 Task: Look for space in Banyumas, Indonesia from 9th July, 2023 to 16th July, 2023 for 2 adults, 1 child in price range Rs.8000 to Rs.16000. Place can be entire place with 2 bedrooms having 2 beds and 1 bathroom. Property type can be house, flat, guest house. Booking option can be shelf check-in. Required host language is English.
Action: Mouse moved to (401, 74)
Screenshot: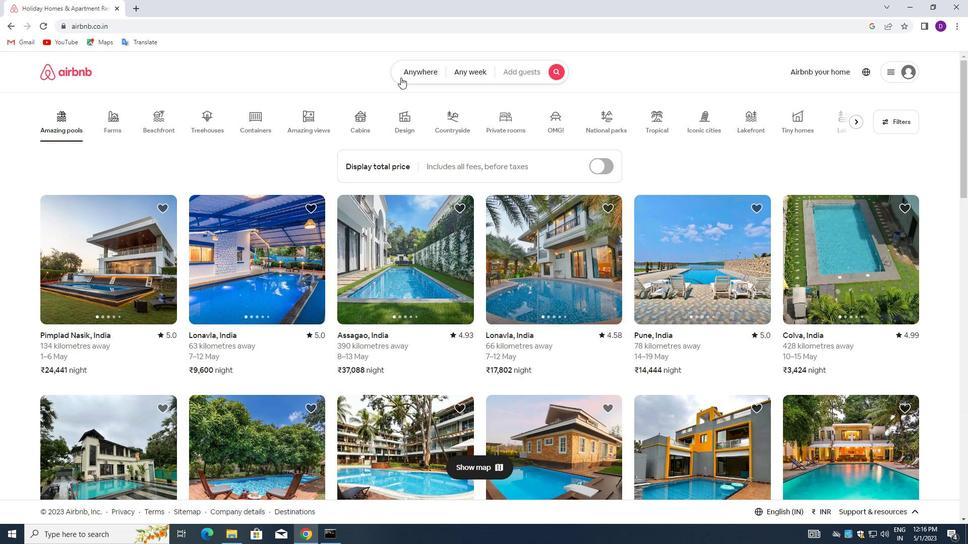
Action: Mouse pressed left at (401, 74)
Screenshot: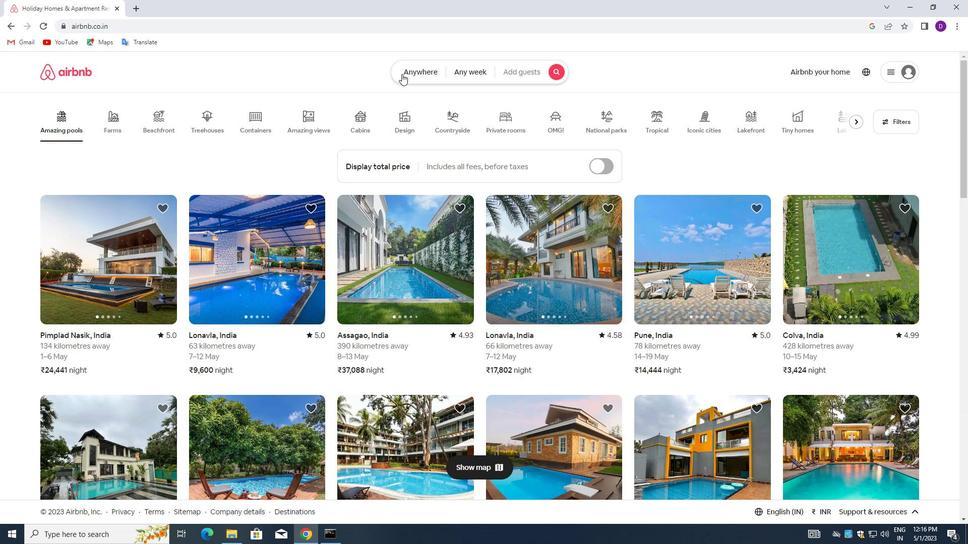 
Action: Mouse moved to (314, 111)
Screenshot: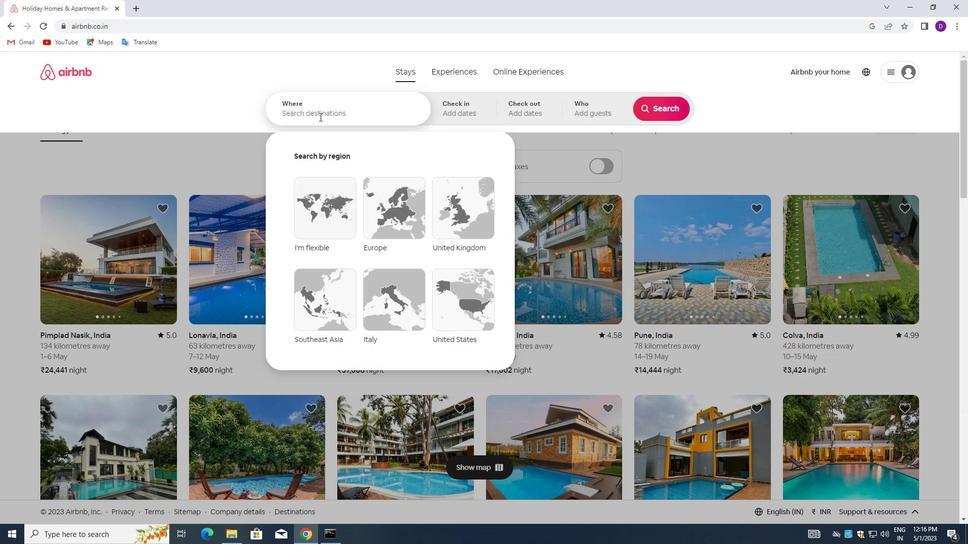 
Action: Mouse pressed left at (314, 111)
Screenshot: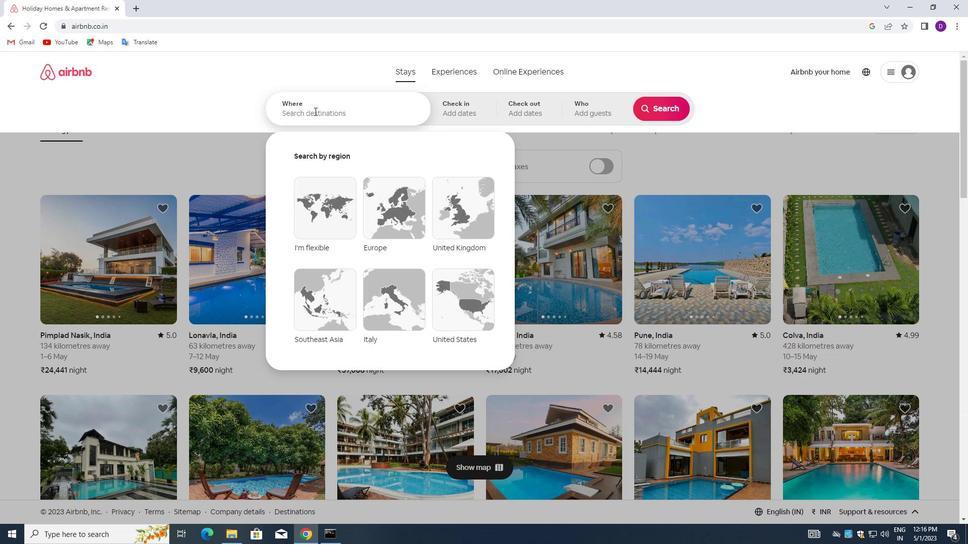 
Action: Key pressed <Key.shift>BANYUMAS,<Key.space><Key.shift>INDONESIA<Key.enter>
Screenshot: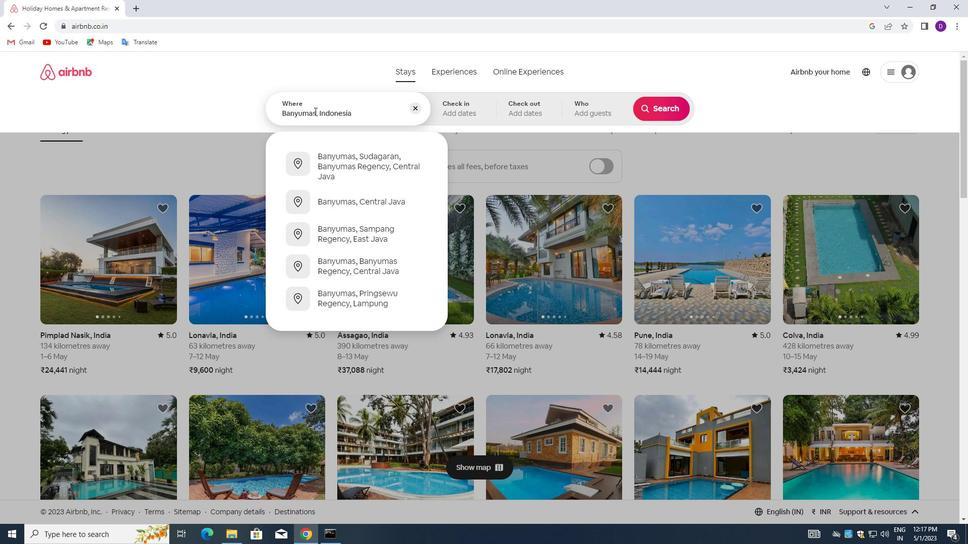 
Action: Mouse moved to (658, 189)
Screenshot: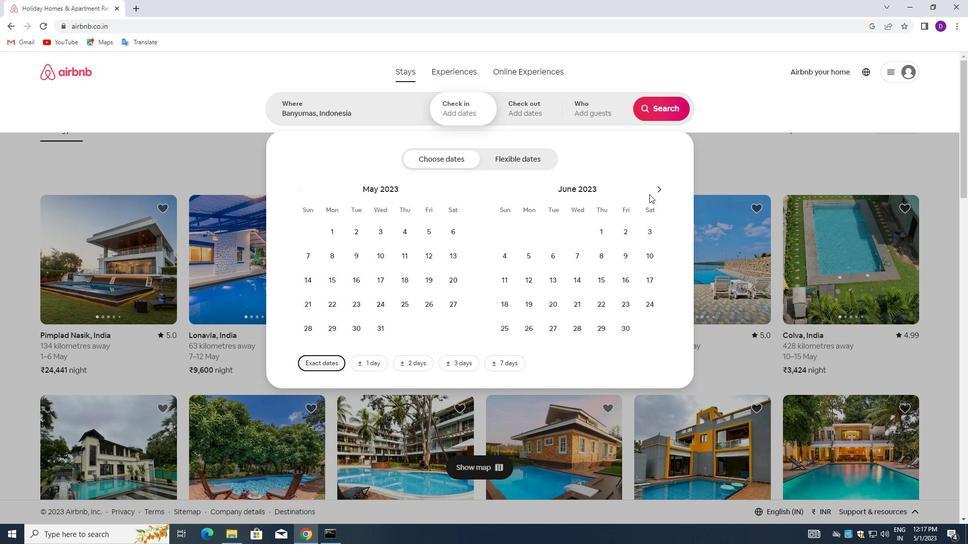 
Action: Mouse pressed left at (658, 189)
Screenshot: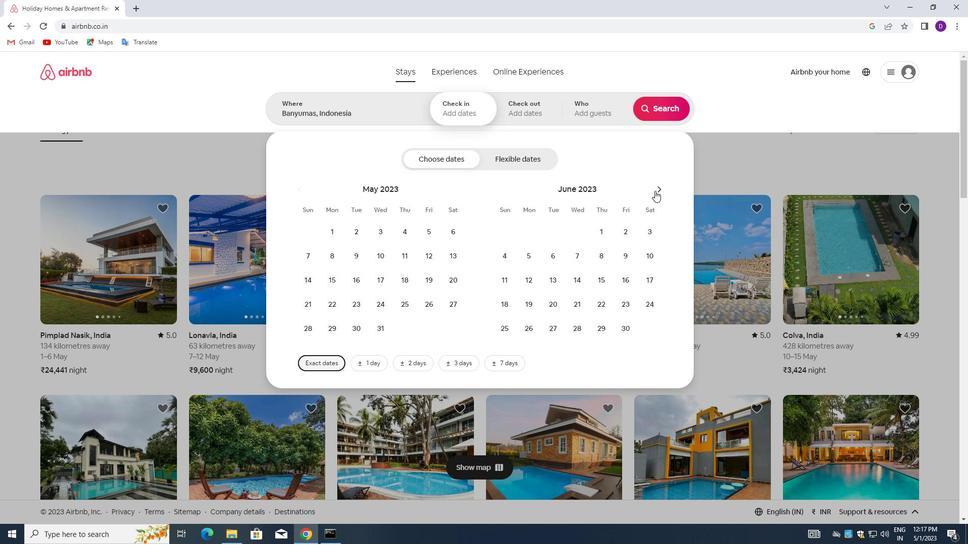 
Action: Mouse moved to (504, 276)
Screenshot: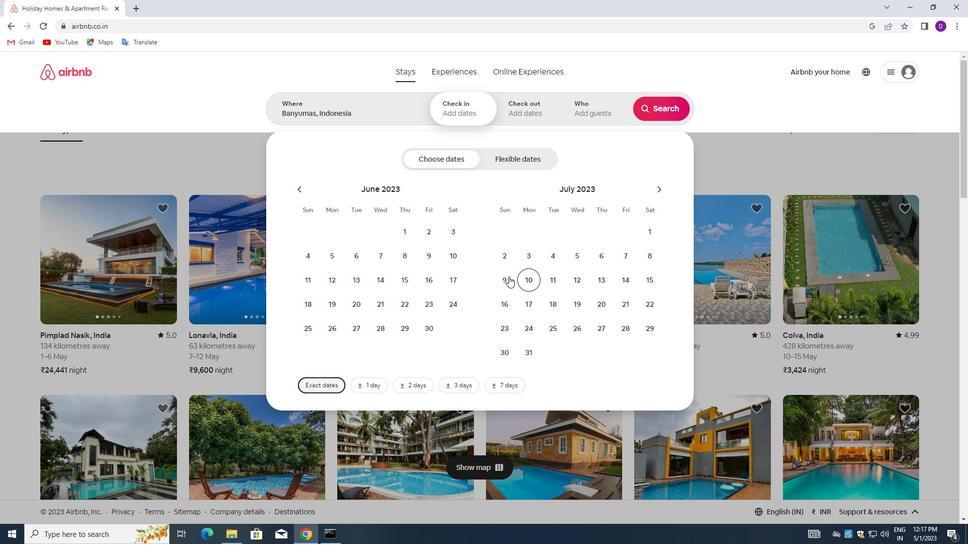 
Action: Mouse pressed left at (504, 276)
Screenshot: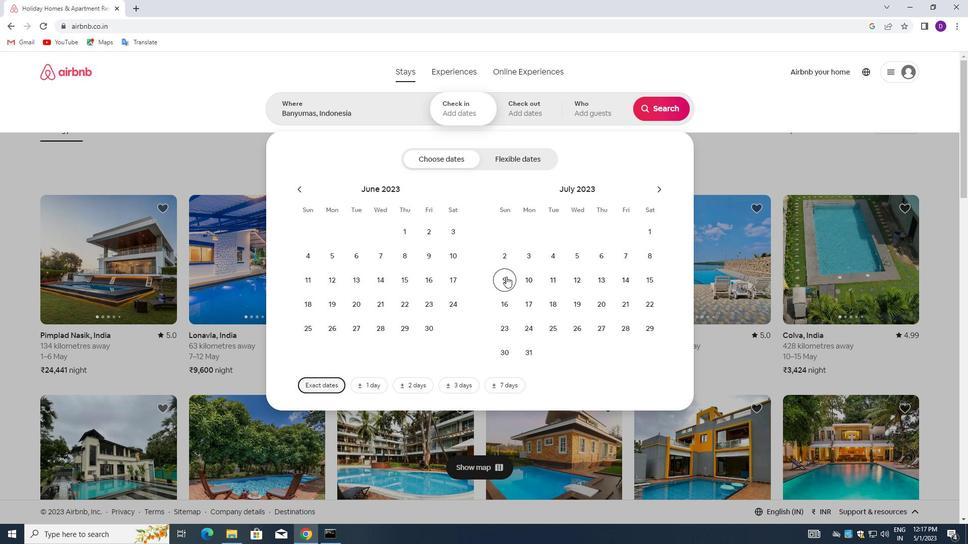 
Action: Mouse moved to (505, 303)
Screenshot: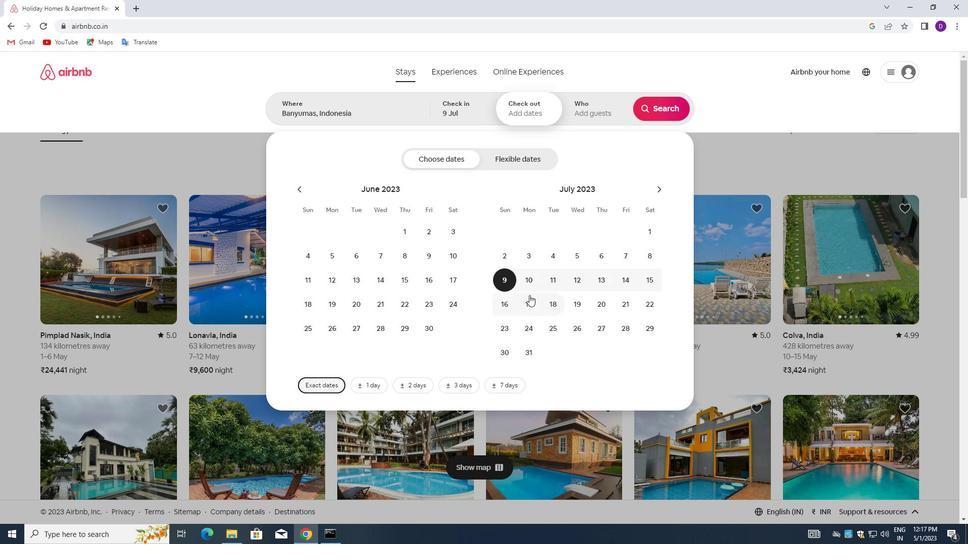 
Action: Mouse pressed left at (505, 303)
Screenshot: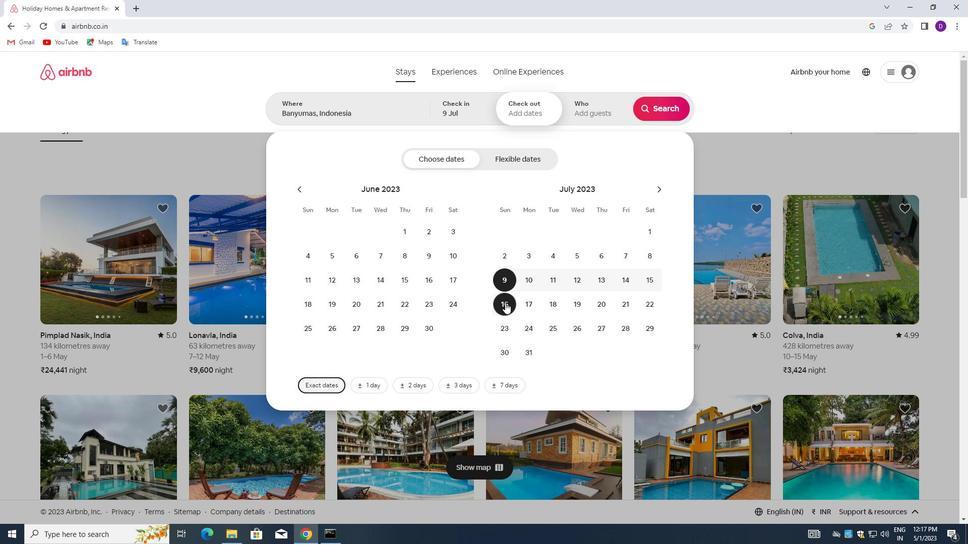 
Action: Mouse moved to (584, 107)
Screenshot: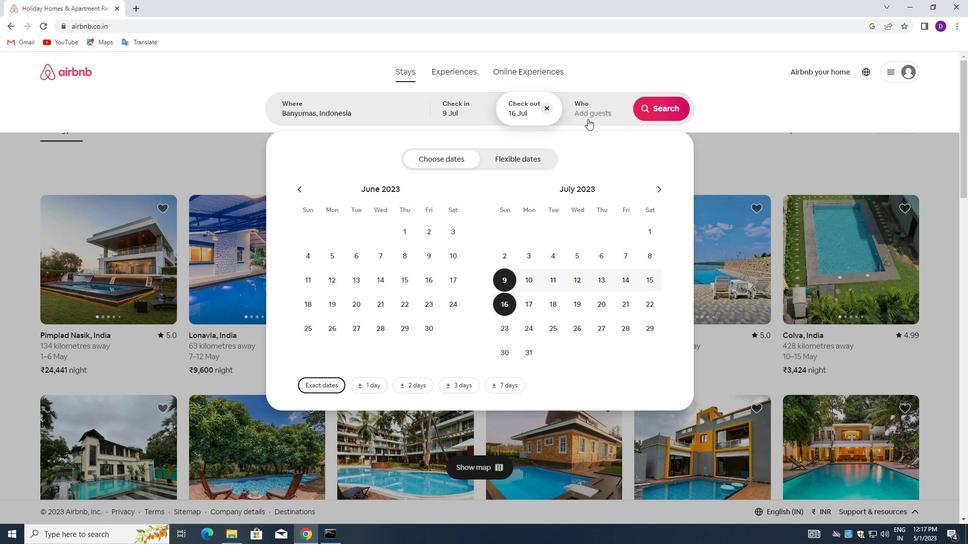 
Action: Mouse pressed left at (584, 107)
Screenshot: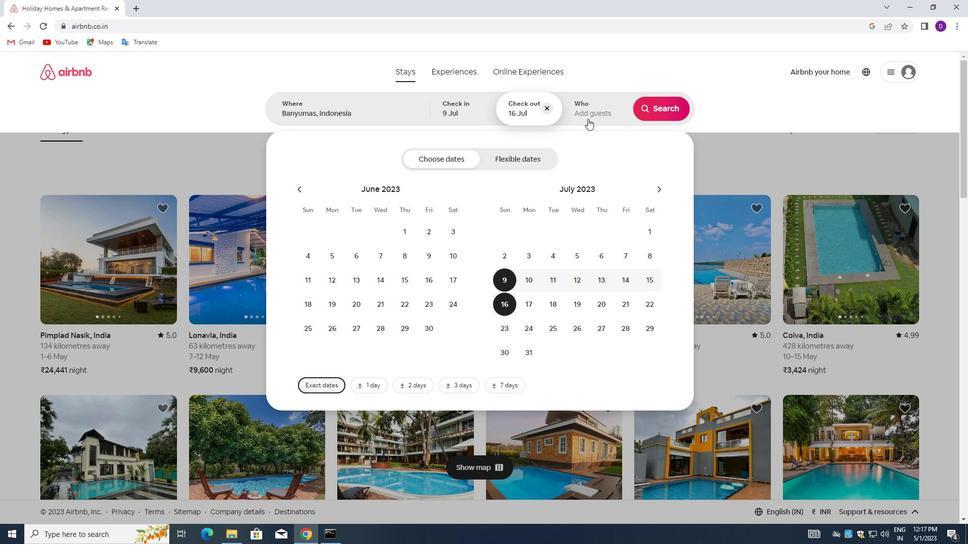 
Action: Mouse moved to (661, 166)
Screenshot: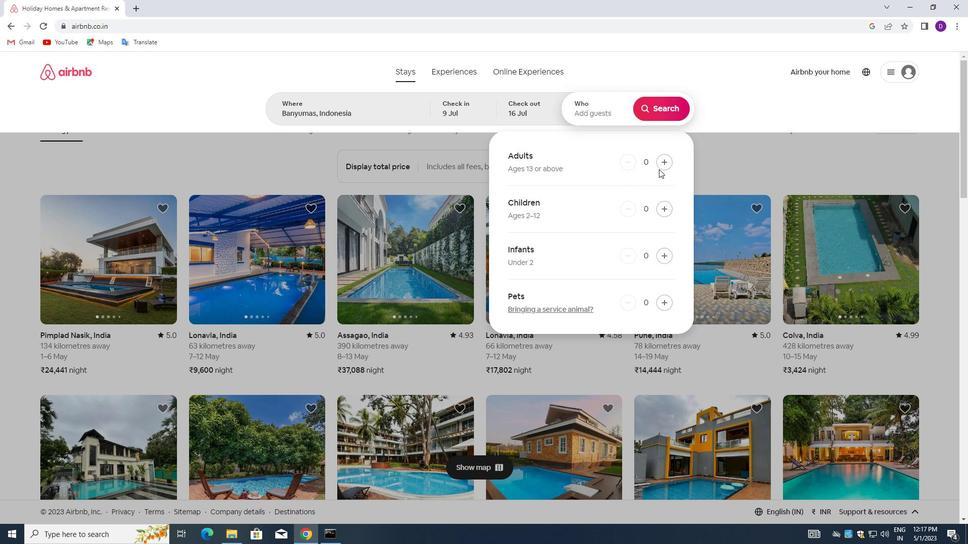 
Action: Mouse pressed left at (661, 166)
Screenshot: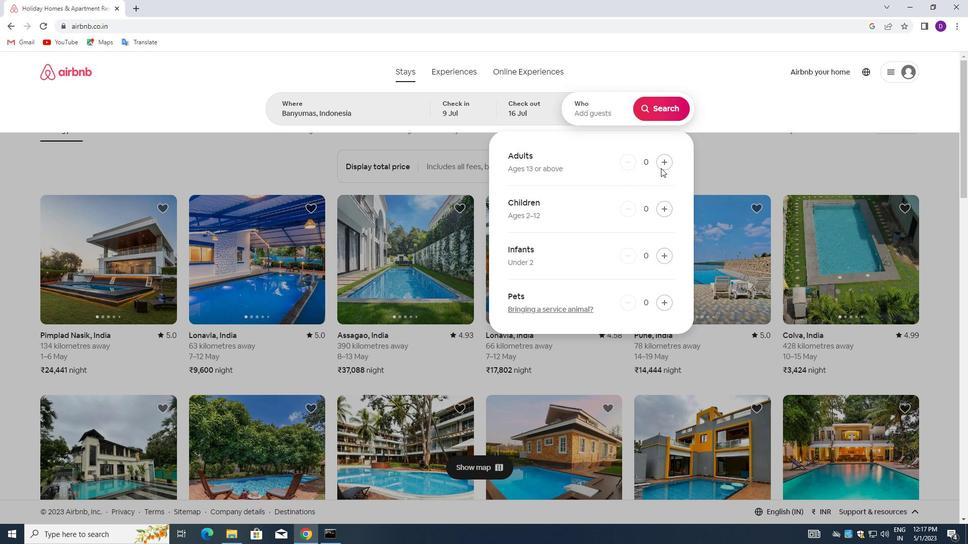
Action: Mouse pressed left at (661, 166)
Screenshot: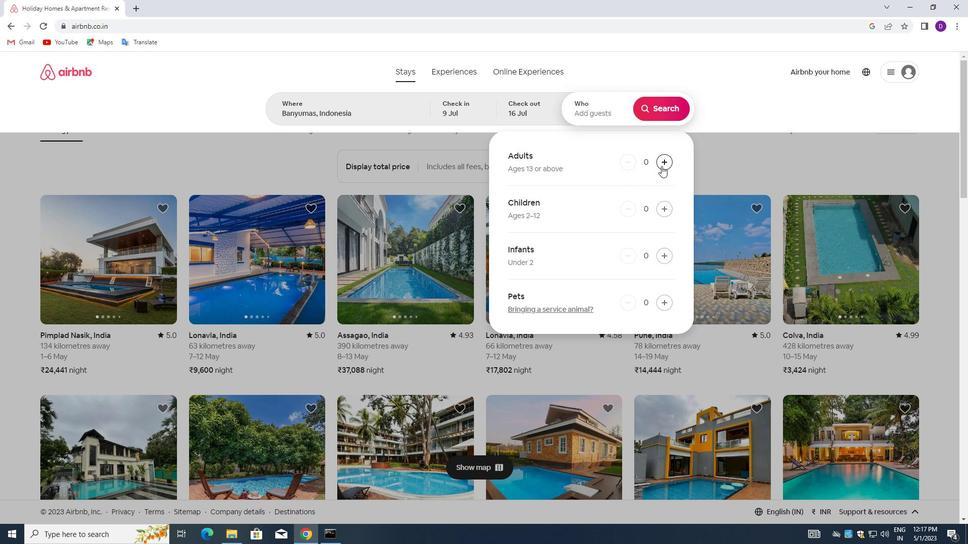 
Action: Mouse moved to (664, 206)
Screenshot: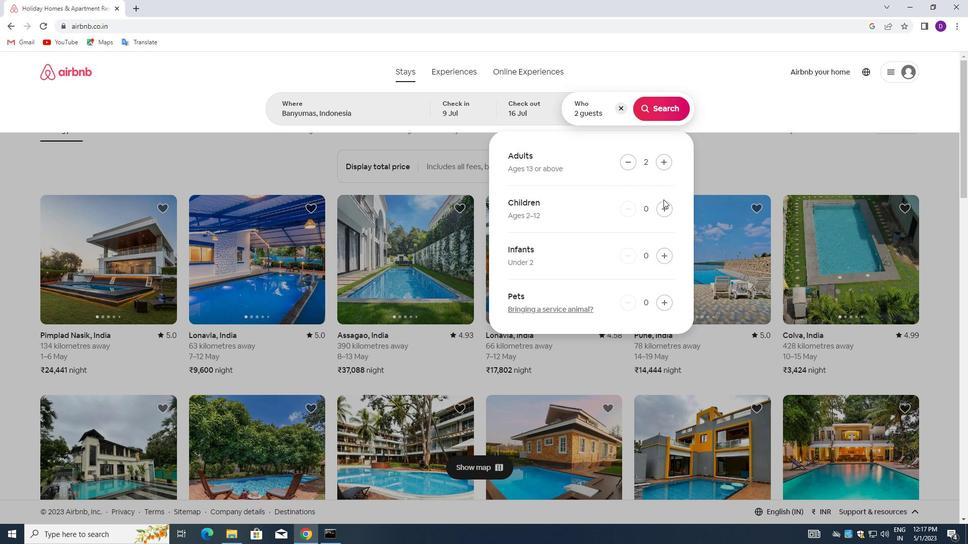 
Action: Mouse pressed left at (664, 206)
Screenshot: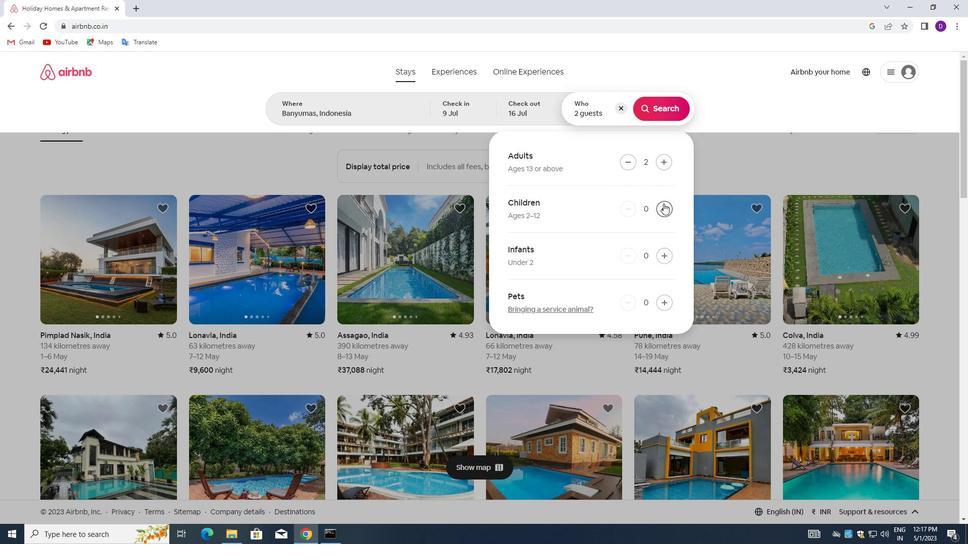 
Action: Mouse moved to (666, 109)
Screenshot: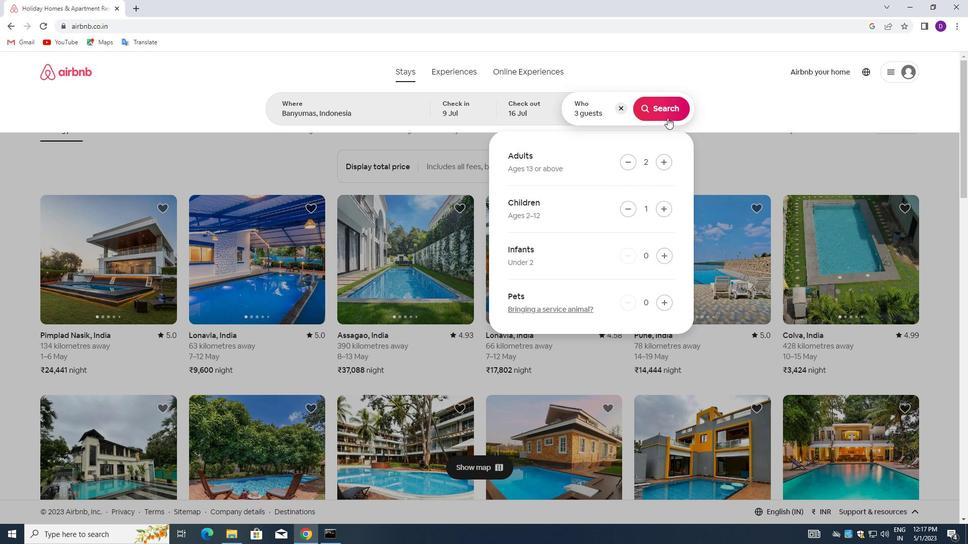 
Action: Mouse pressed left at (666, 109)
Screenshot: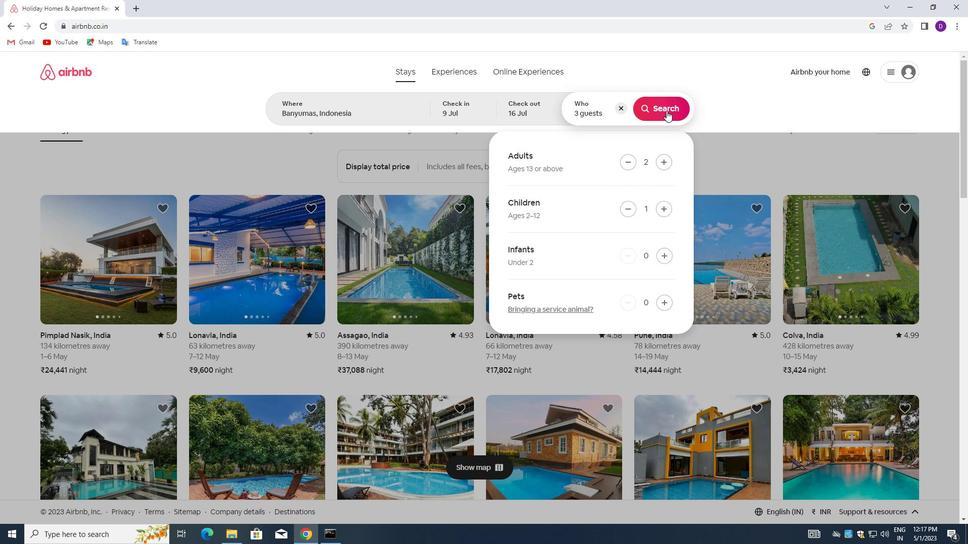 
Action: Mouse moved to (922, 110)
Screenshot: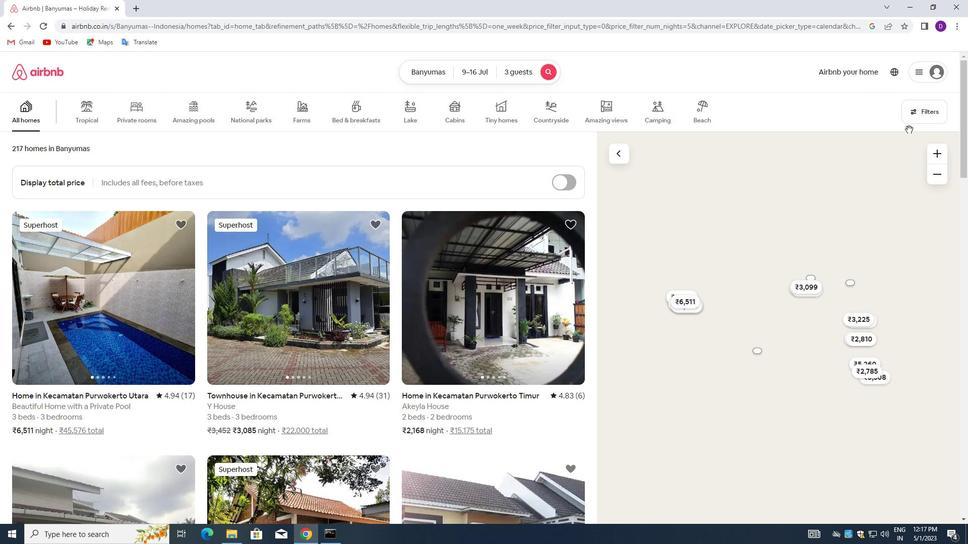 
Action: Mouse pressed left at (922, 110)
Screenshot: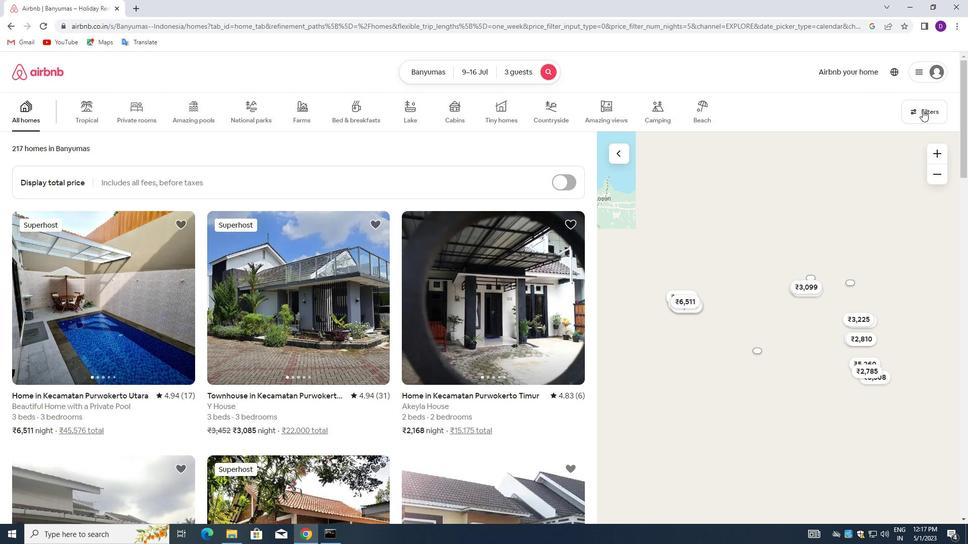 
Action: Mouse moved to (355, 241)
Screenshot: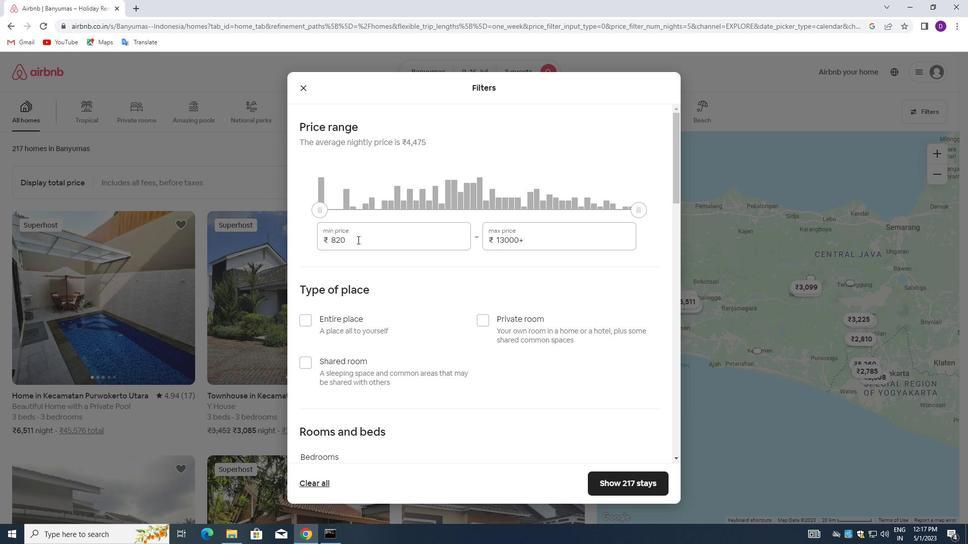 
Action: Mouse pressed left at (355, 241)
Screenshot: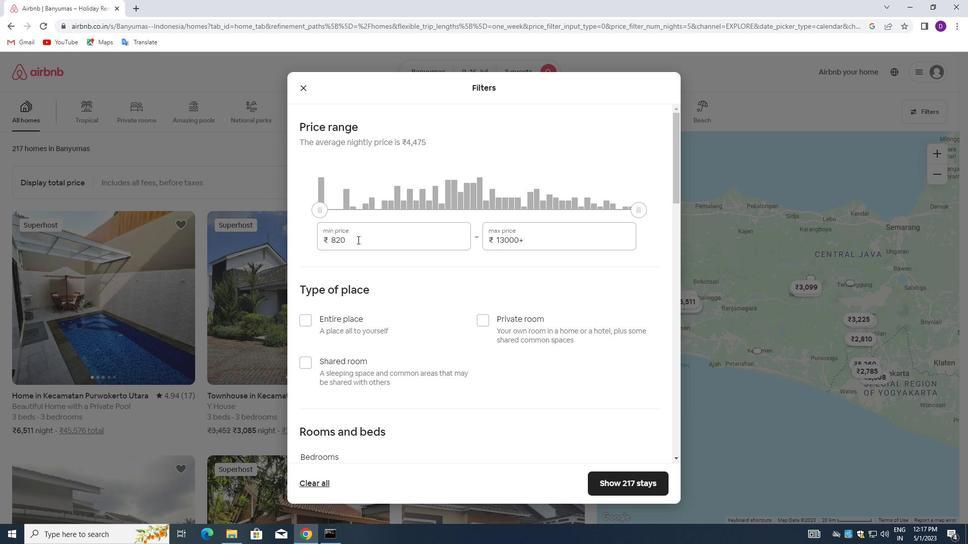 
Action: Mouse pressed left at (355, 241)
Screenshot: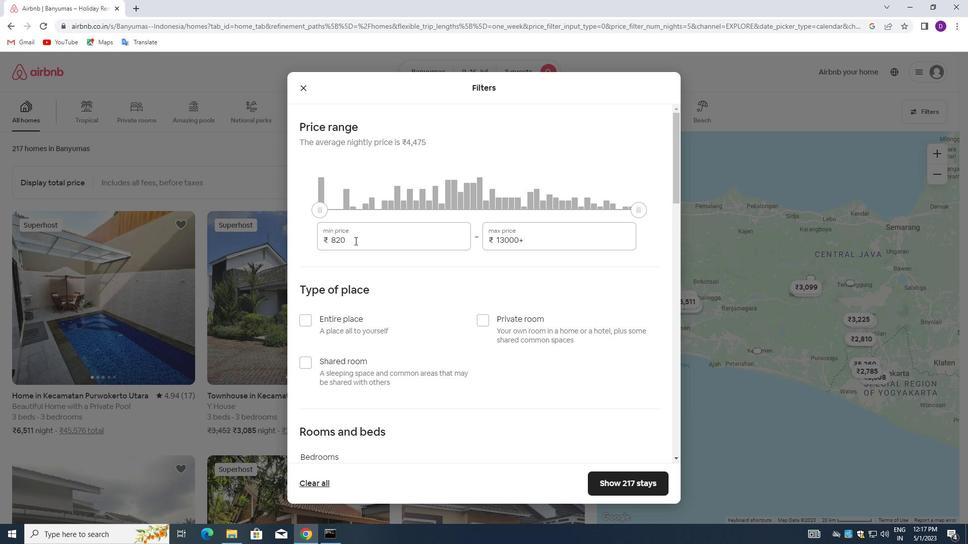 
Action: Key pressed 8000<Key.tab>16000
Screenshot: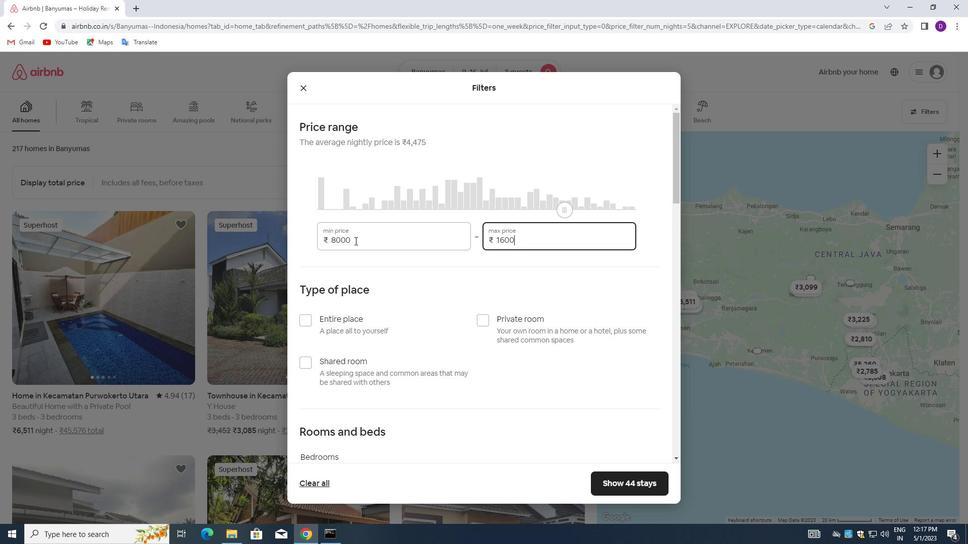 
Action: Mouse moved to (382, 277)
Screenshot: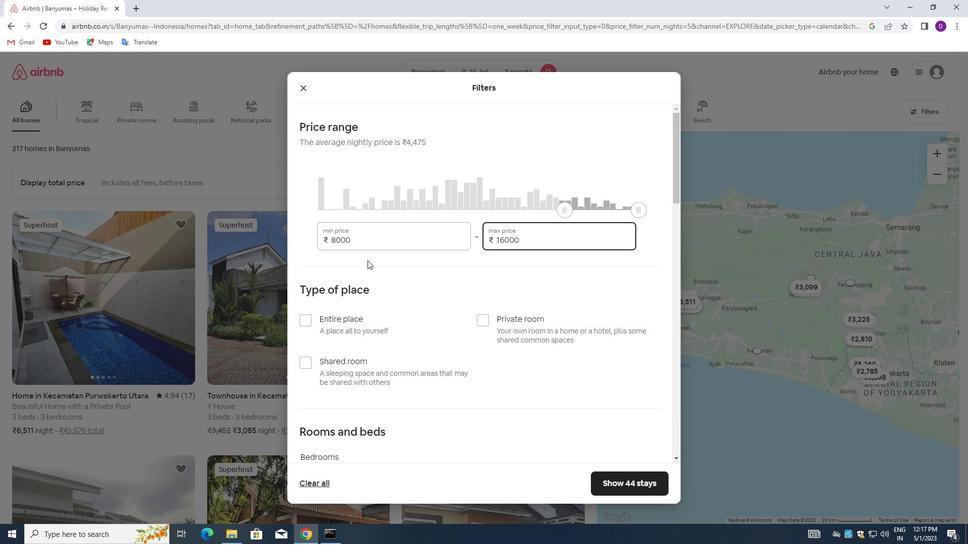
Action: Mouse scrolled (382, 277) with delta (0, 0)
Screenshot: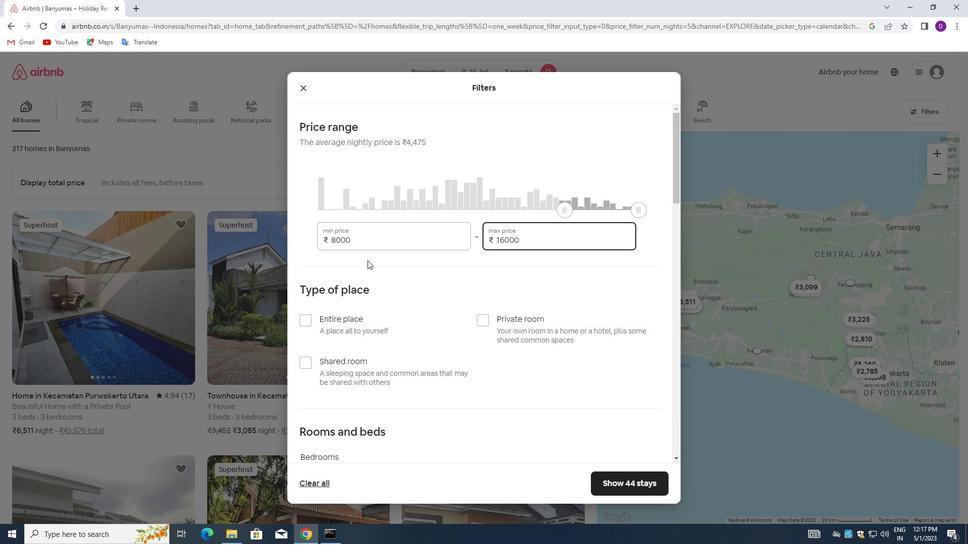 
Action: Mouse moved to (381, 282)
Screenshot: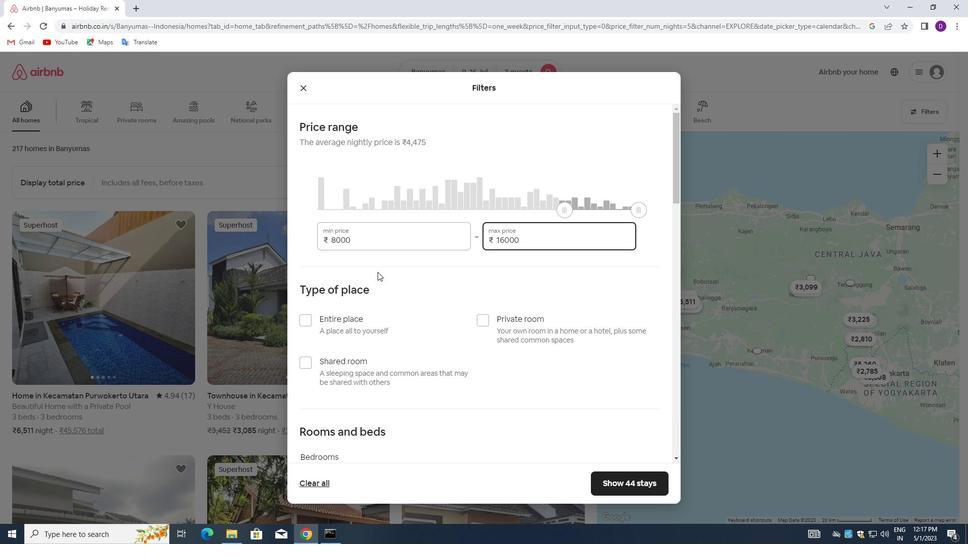 
Action: Mouse scrolled (381, 282) with delta (0, 0)
Screenshot: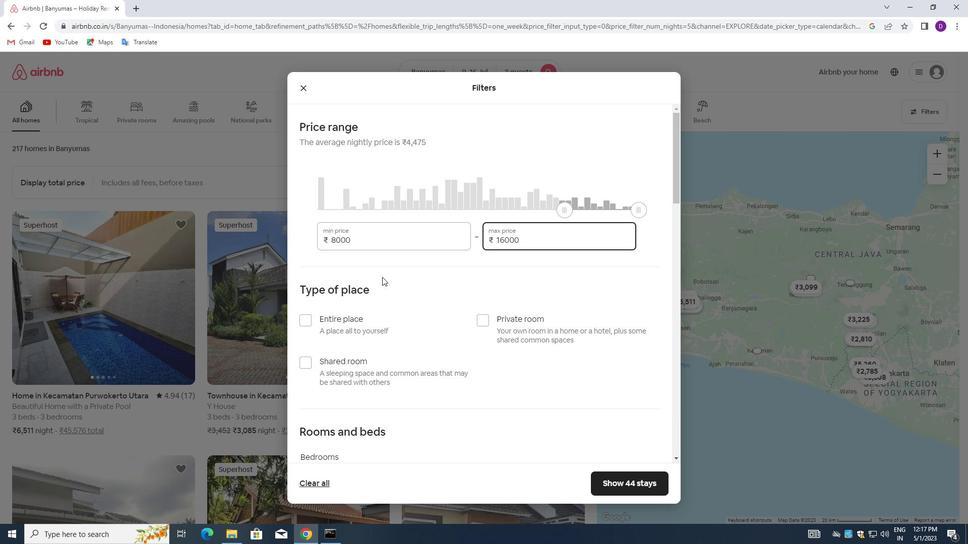 
Action: Mouse moved to (304, 220)
Screenshot: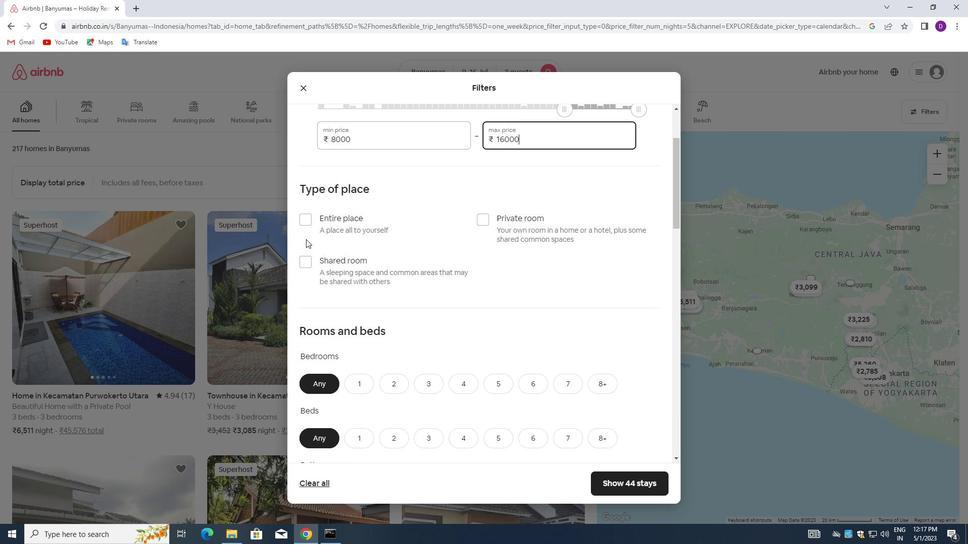 
Action: Mouse pressed left at (304, 220)
Screenshot: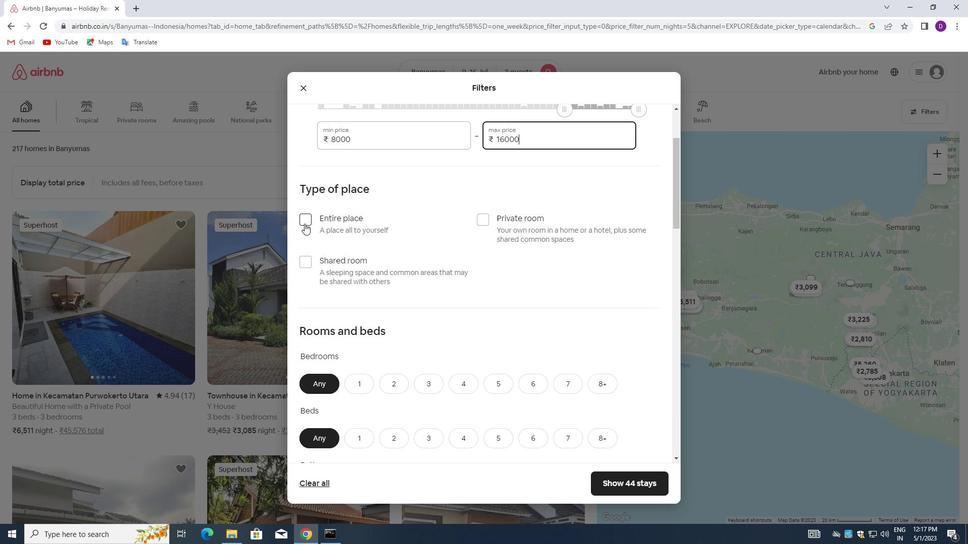 
Action: Mouse moved to (407, 279)
Screenshot: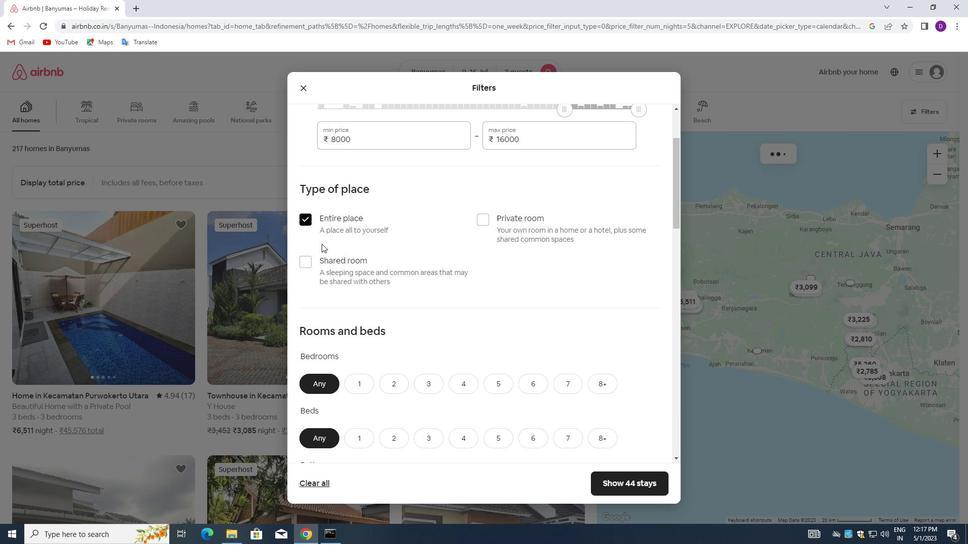 
Action: Mouse scrolled (407, 279) with delta (0, 0)
Screenshot: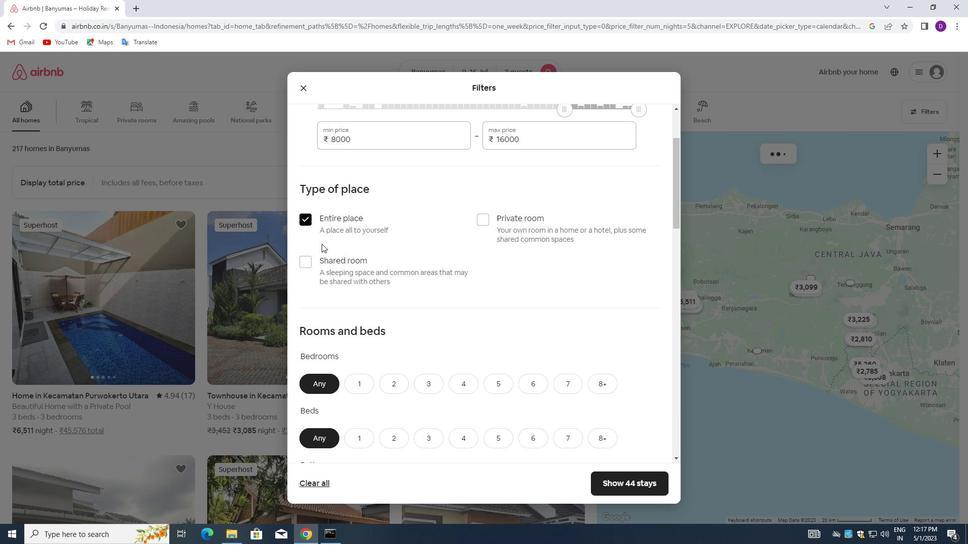 
Action: Mouse moved to (409, 278)
Screenshot: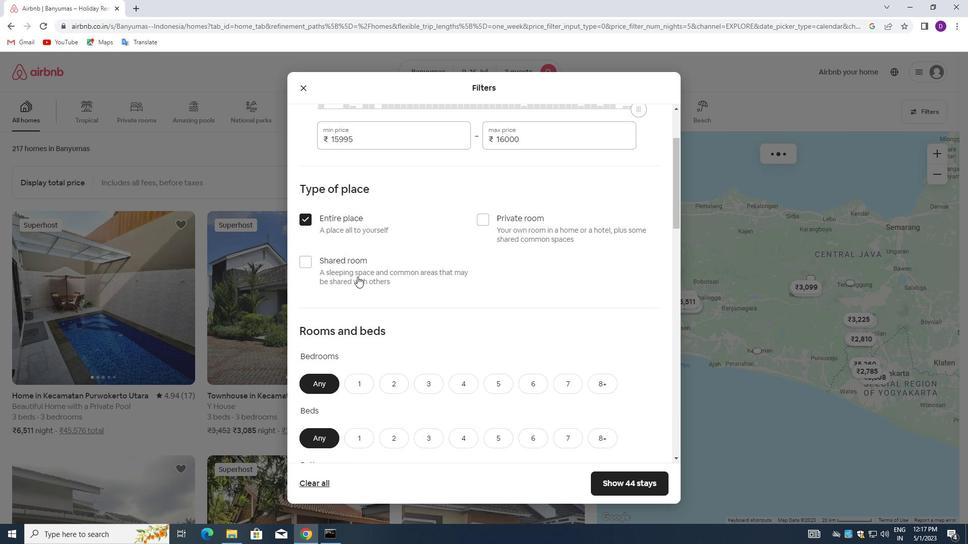 
Action: Mouse scrolled (409, 278) with delta (0, 0)
Screenshot: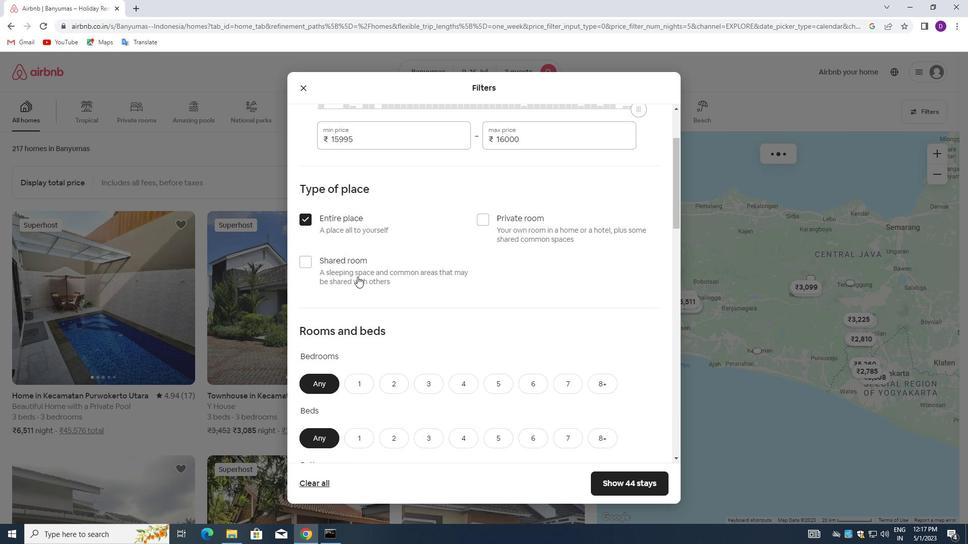 
Action: Mouse moved to (410, 278)
Screenshot: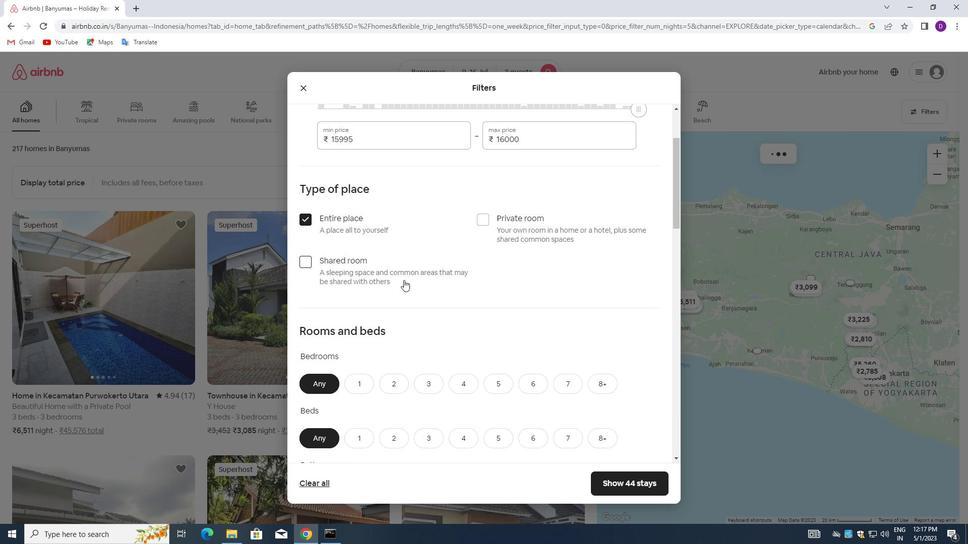 
Action: Mouse scrolled (410, 278) with delta (0, 0)
Screenshot: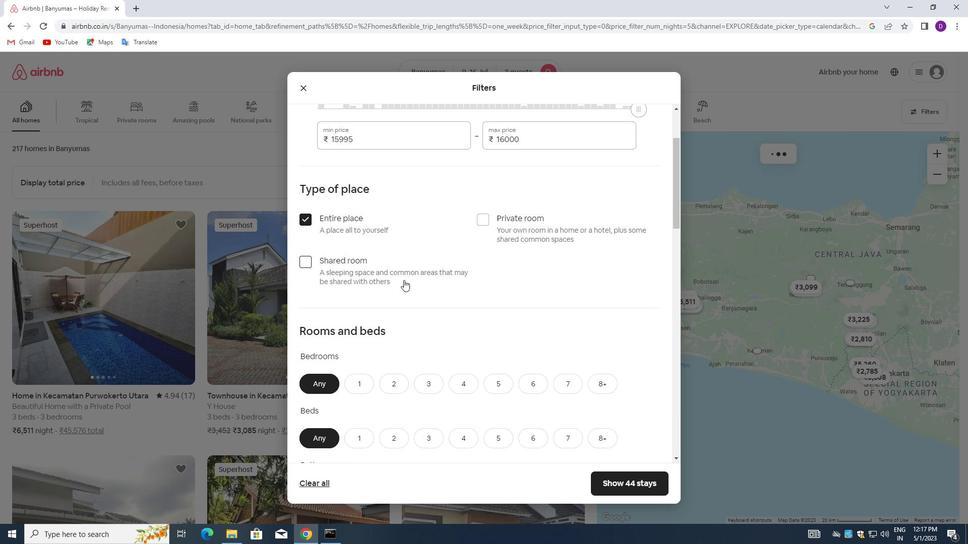
Action: Mouse moved to (394, 238)
Screenshot: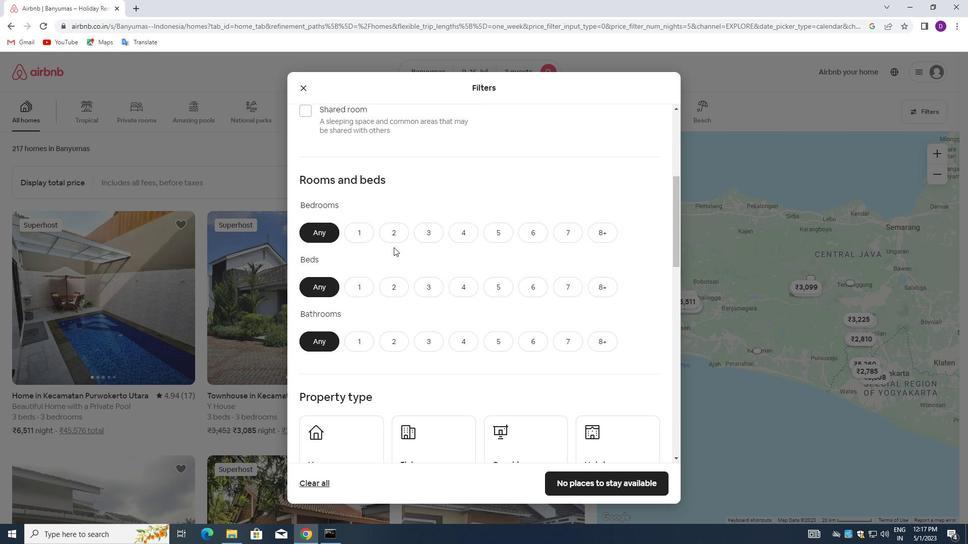 
Action: Mouse pressed left at (394, 238)
Screenshot: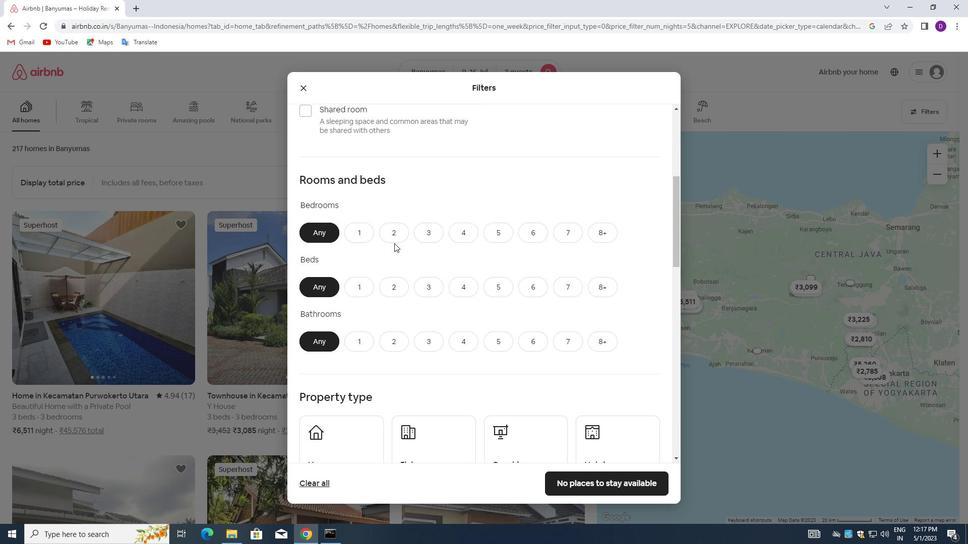 
Action: Mouse moved to (396, 289)
Screenshot: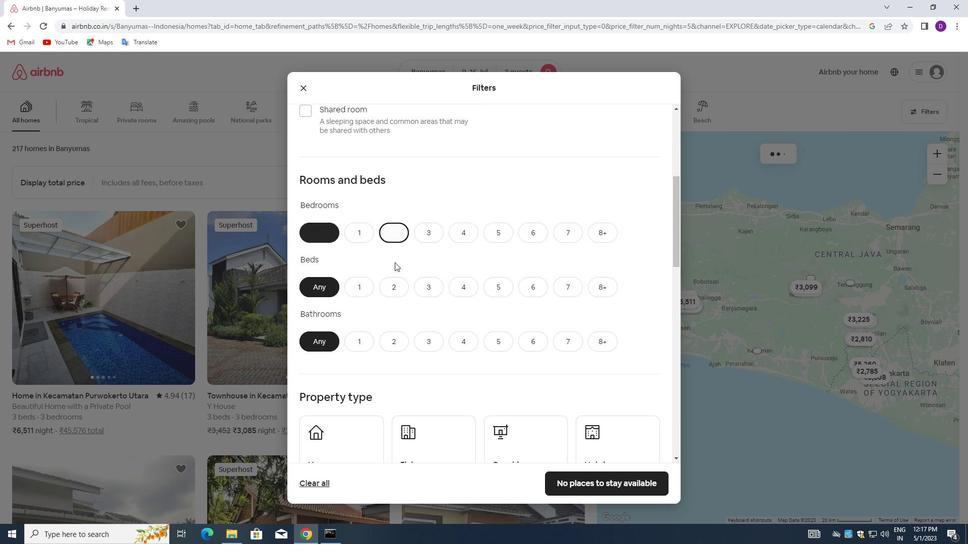 
Action: Mouse pressed left at (396, 289)
Screenshot: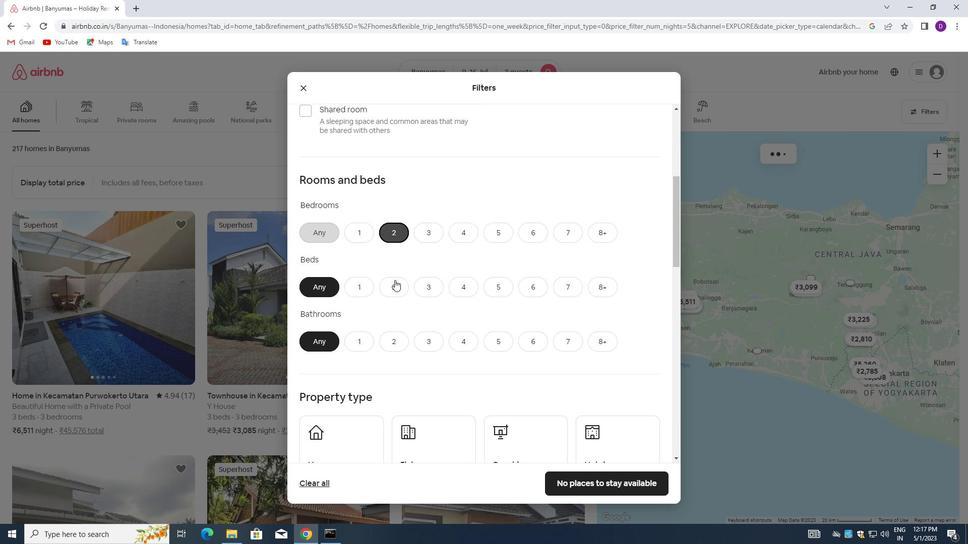
Action: Mouse moved to (361, 337)
Screenshot: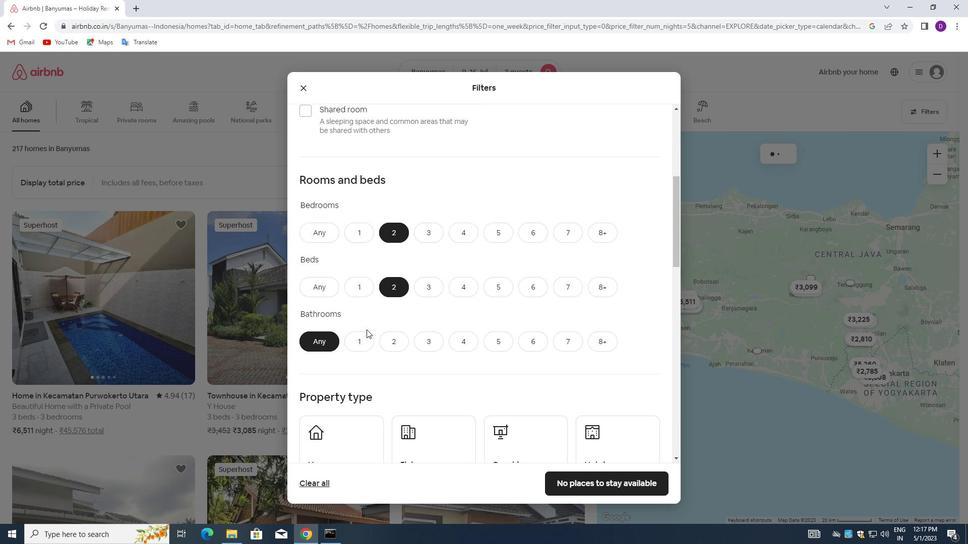 
Action: Mouse pressed left at (361, 337)
Screenshot: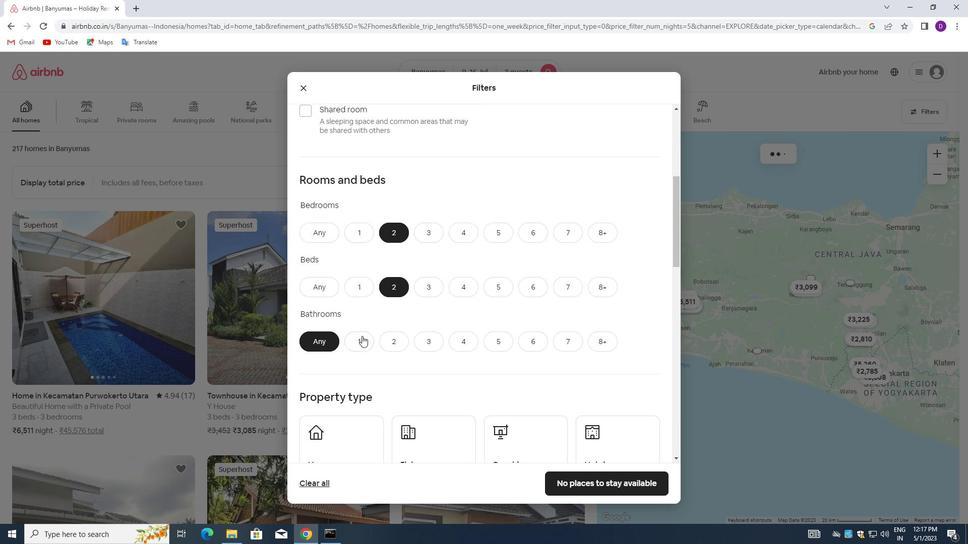 
Action: Mouse moved to (377, 319)
Screenshot: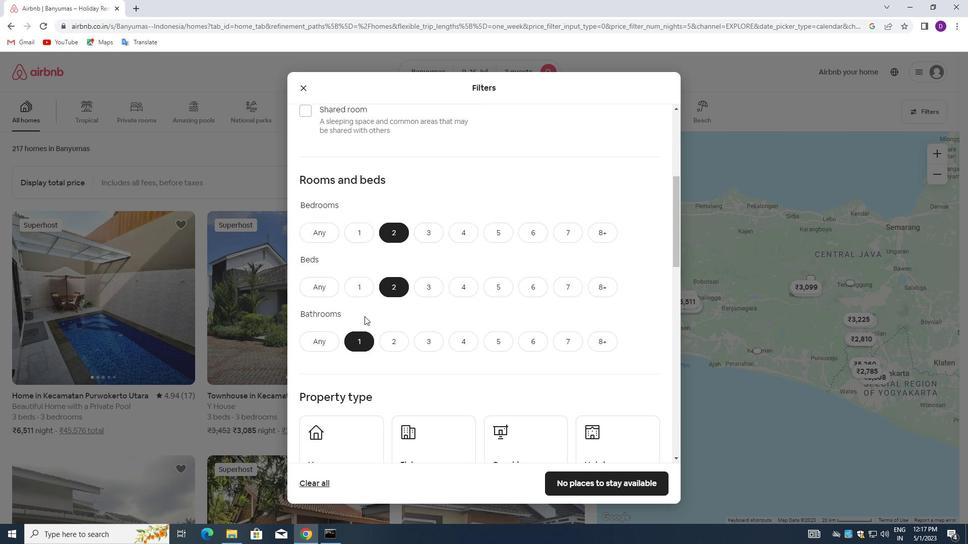
Action: Mouse scrolled (377, 318) with delta (0, 0)
Screenshot: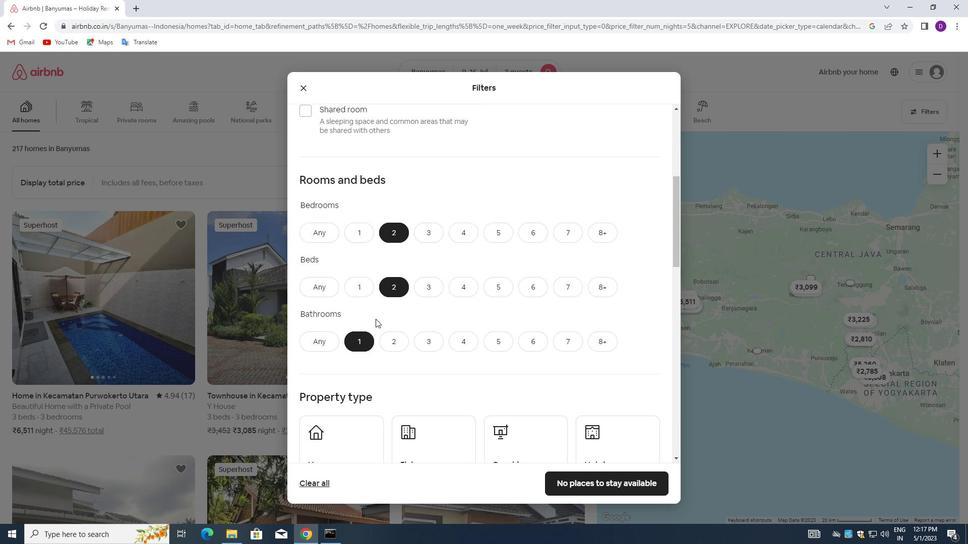 
Action: Mouse scrolled (377, 318) with delta (0, 0)
Screenshot: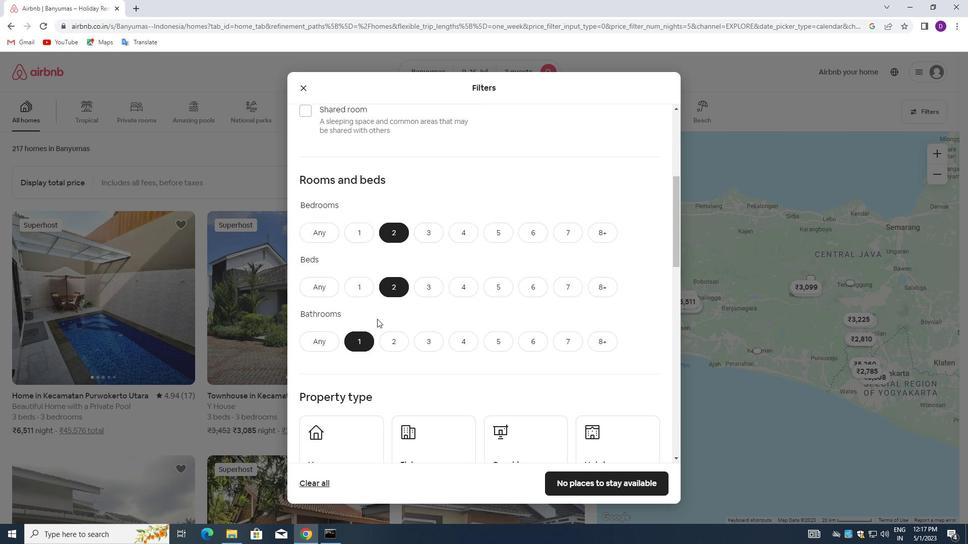 
Action: Mouse moved to (341, 325)
Screenshot: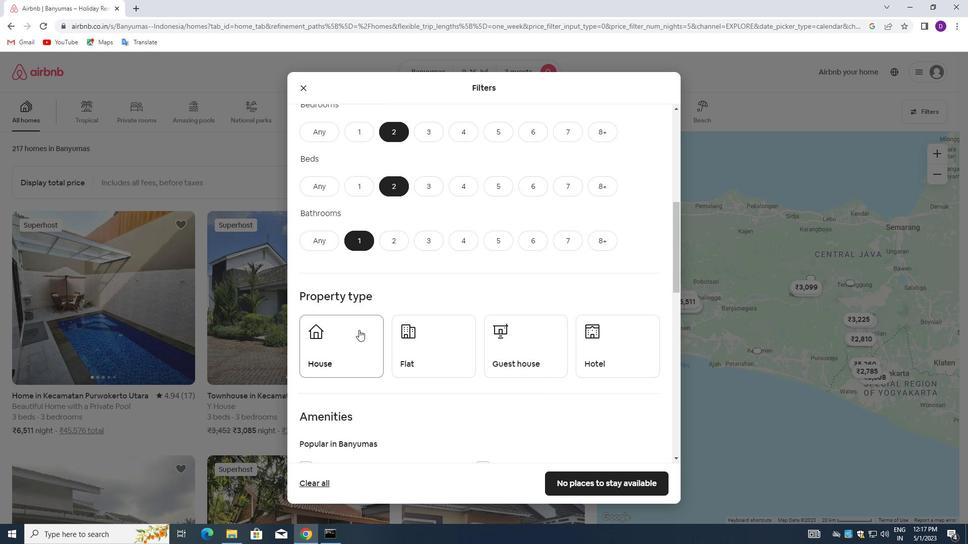 
Action: Mouse pressed left at (341, 325)
Screenshot: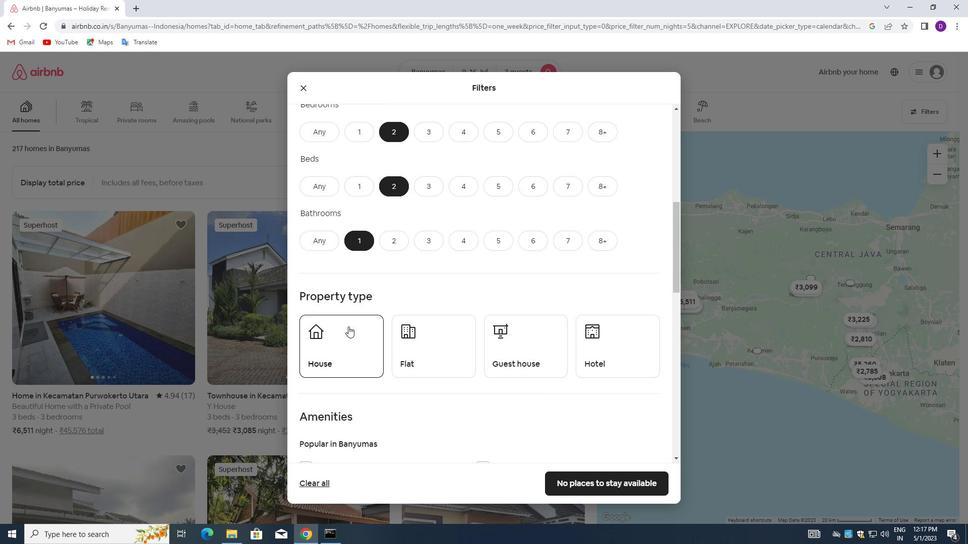 
Action: Mouse moved to (428, 341)
Screenshot: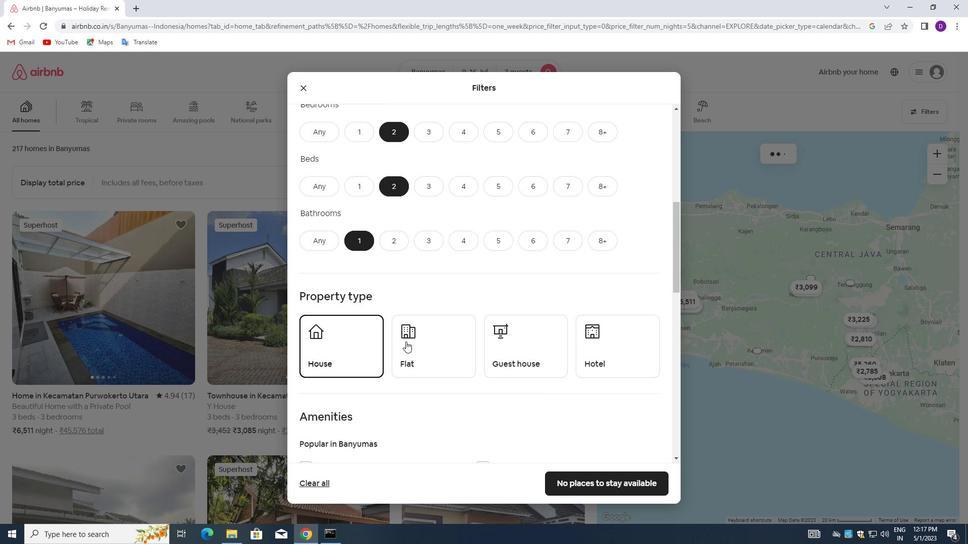 
Action: Mouse pressed left at (428, 341)
Screenshot: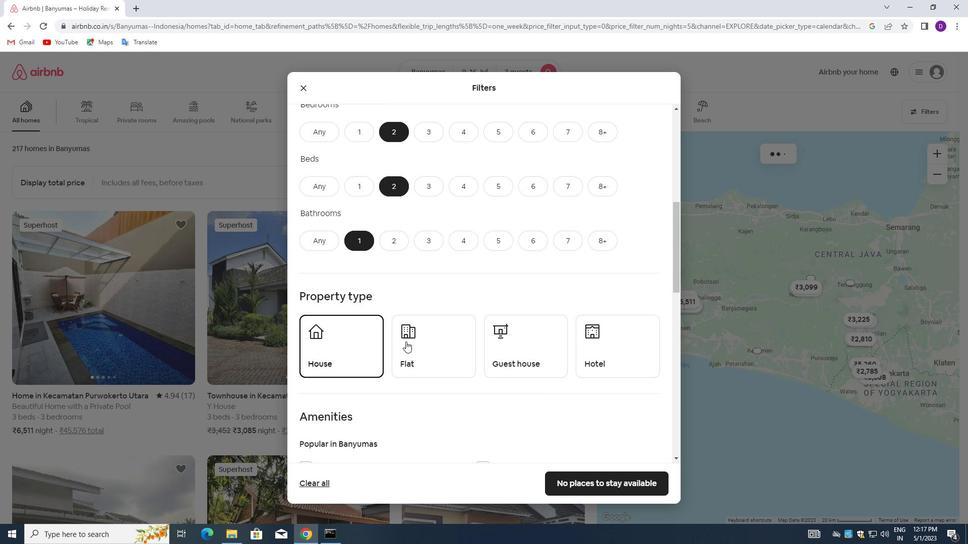 
Action: Mouse moved to (514, 342)
Screenshot: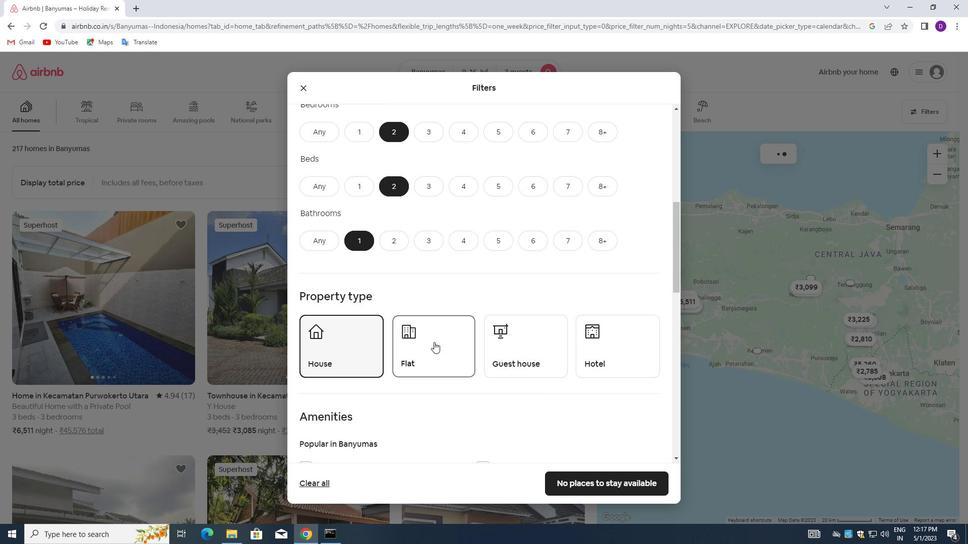 
Action: Mouse pressed left at (514, 342)
Screenshot: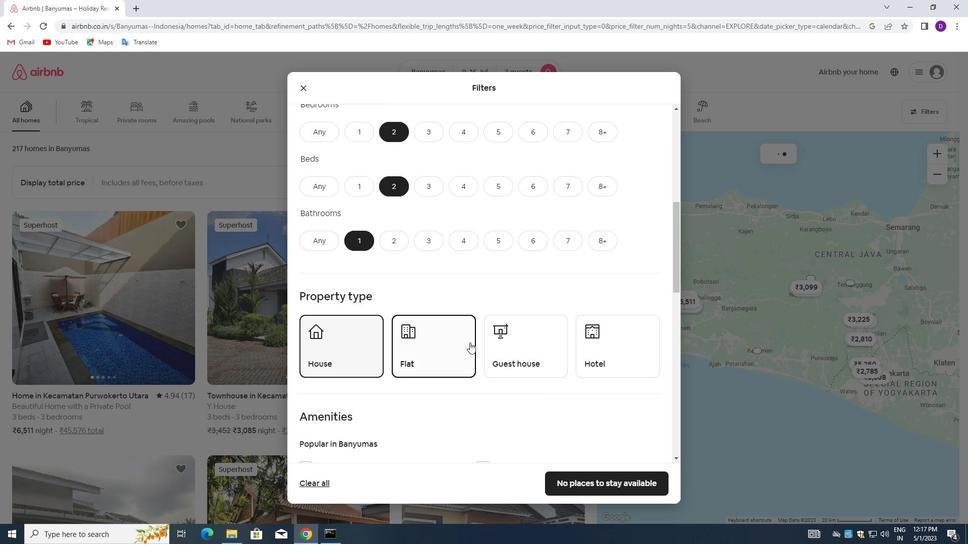 
Action: Mouse moved to (479, 357)
Screenshot: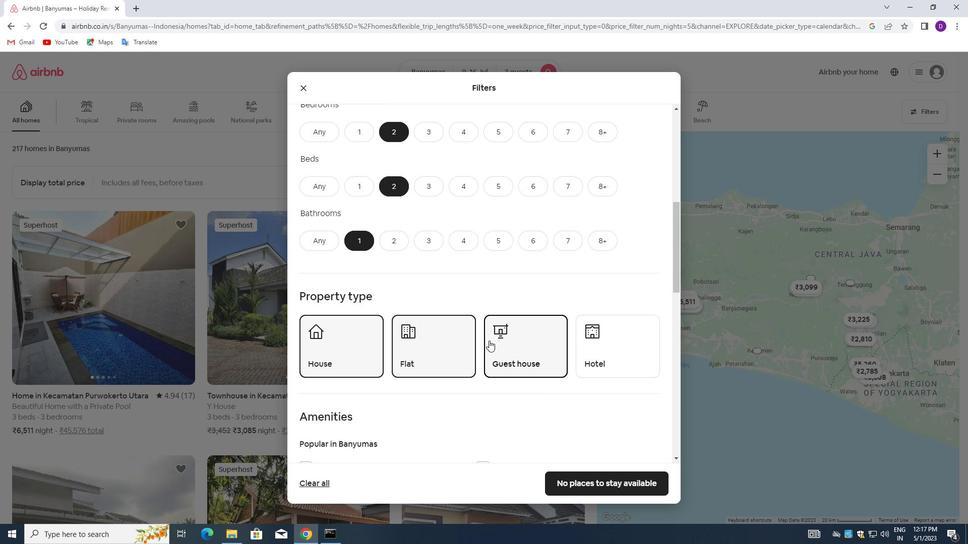 
Action: Mouse scrolled (479, 357) with delta (0, 0)
Screenshot: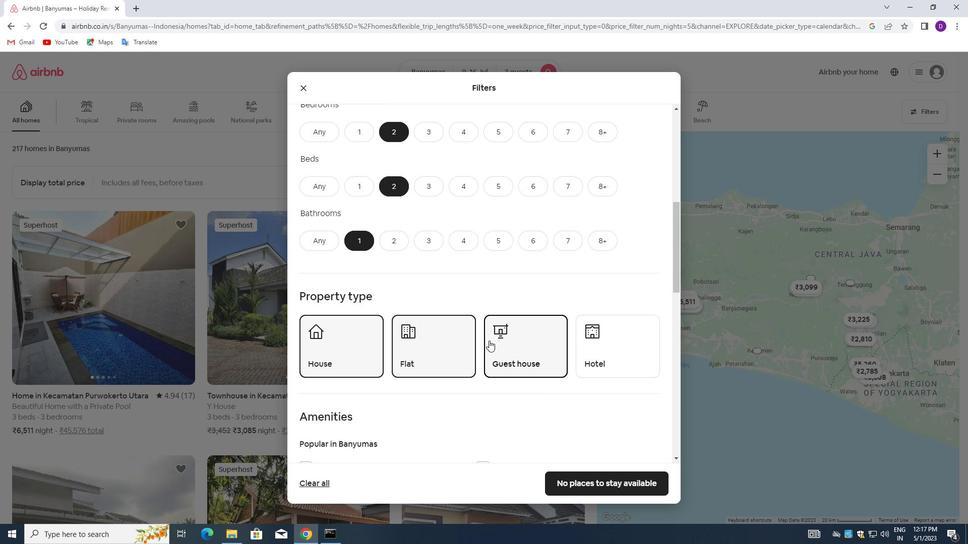
Action: Mouse moved to (479, 358)
Screenshot: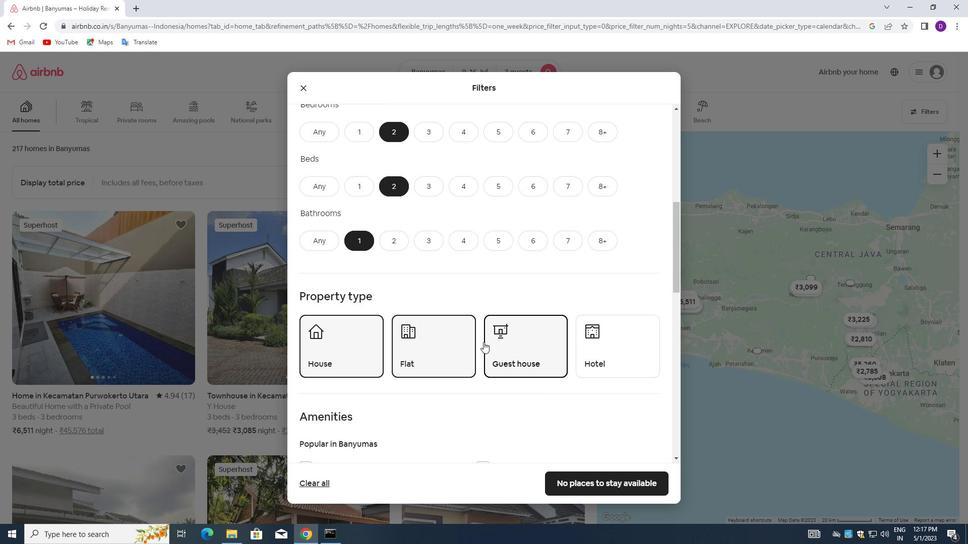 
Action: Mouse scrolled (479, 357) with delta (0, 0)
Screenshot: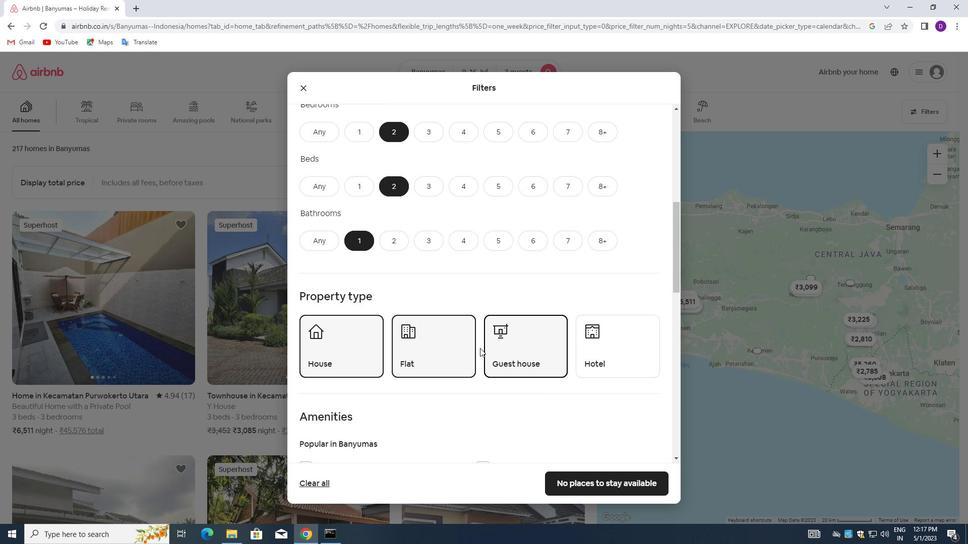 
Action: Mouse moved to (478, 359)
Screenshot: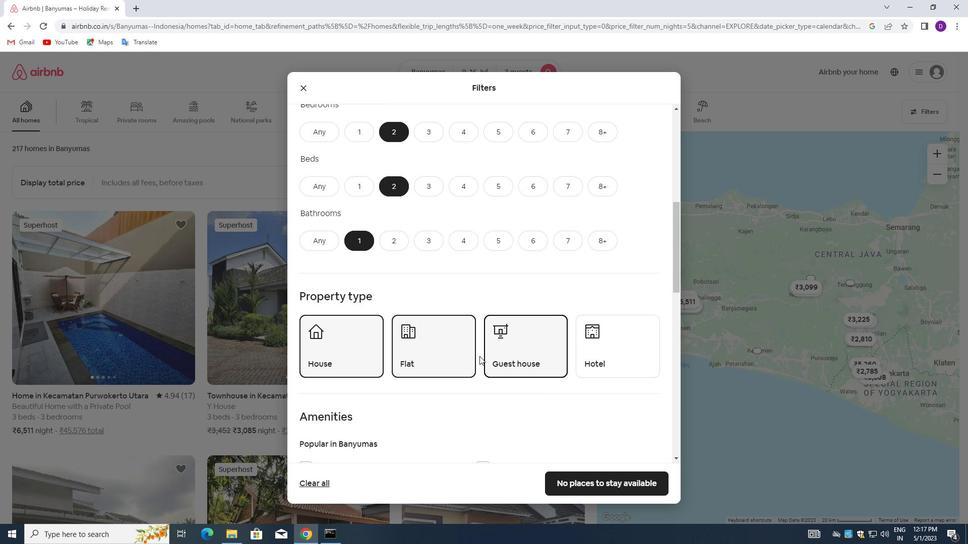 
Action: Mouse scrolled (478, 358) with delta (0, 0)
Screenshot: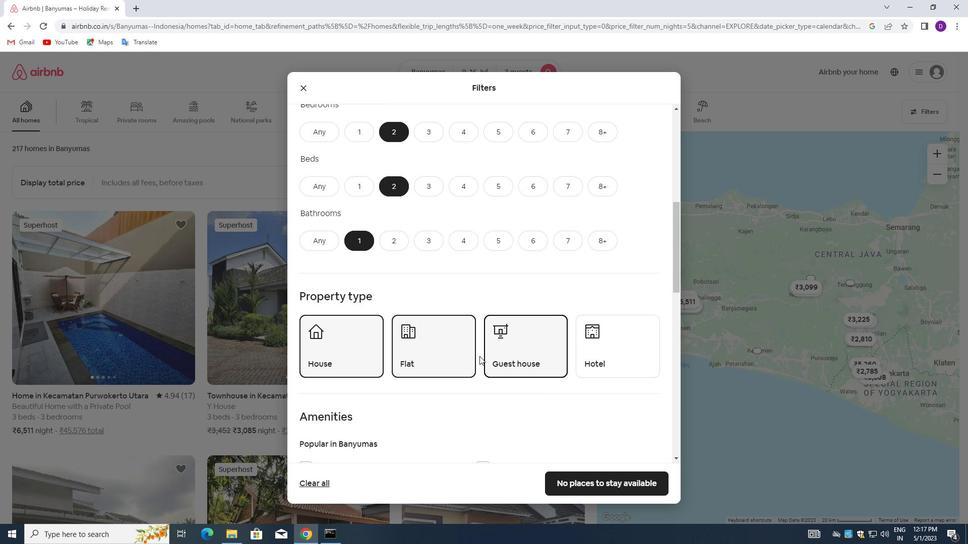 
Action: Mouse moved to (478, 359)
Screenshot: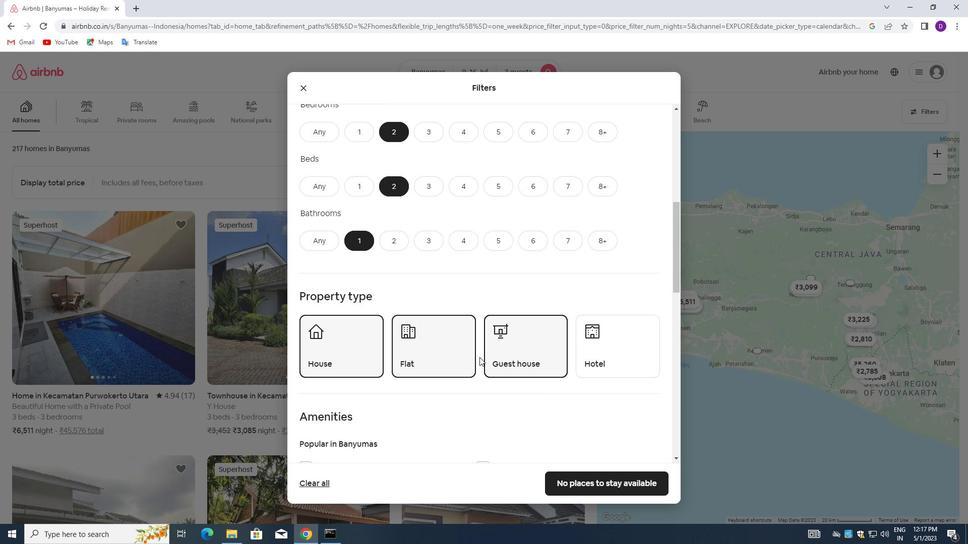 
Action: Mouse scrolled (478, 359) with delta (0, 0)
Screenshot: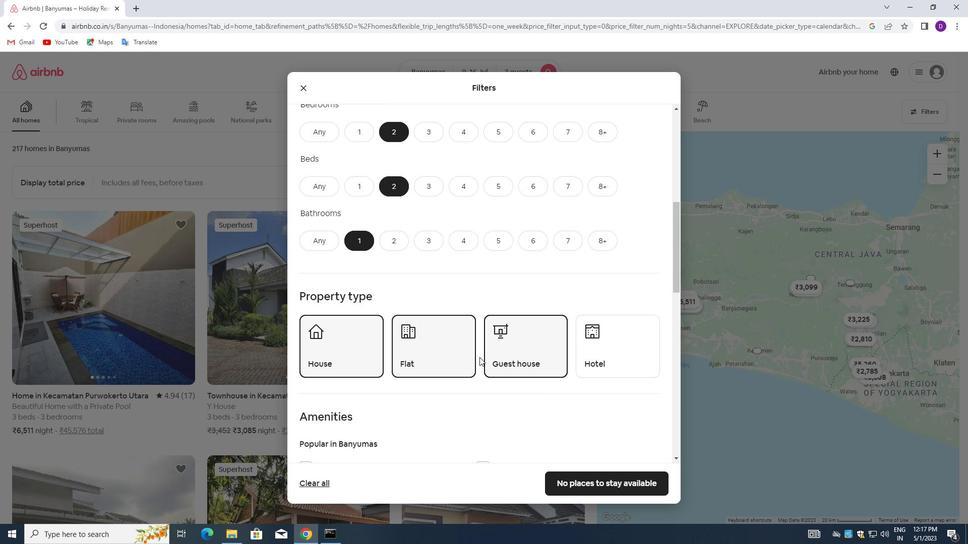 
Action: Mouse moved to (478, 354)
Screenshot: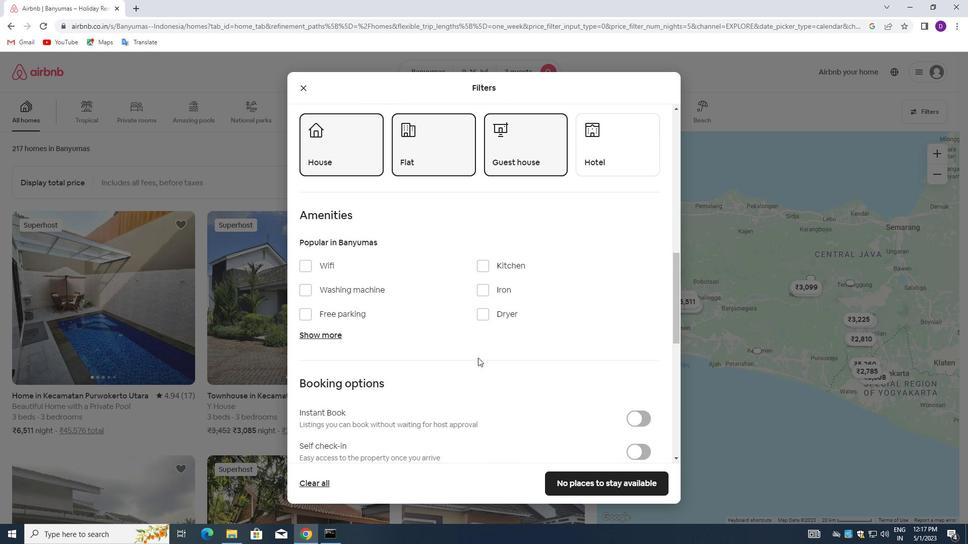 
Action: Mouse scrolled (478, 353) with delta (0, 0)
Screenshot: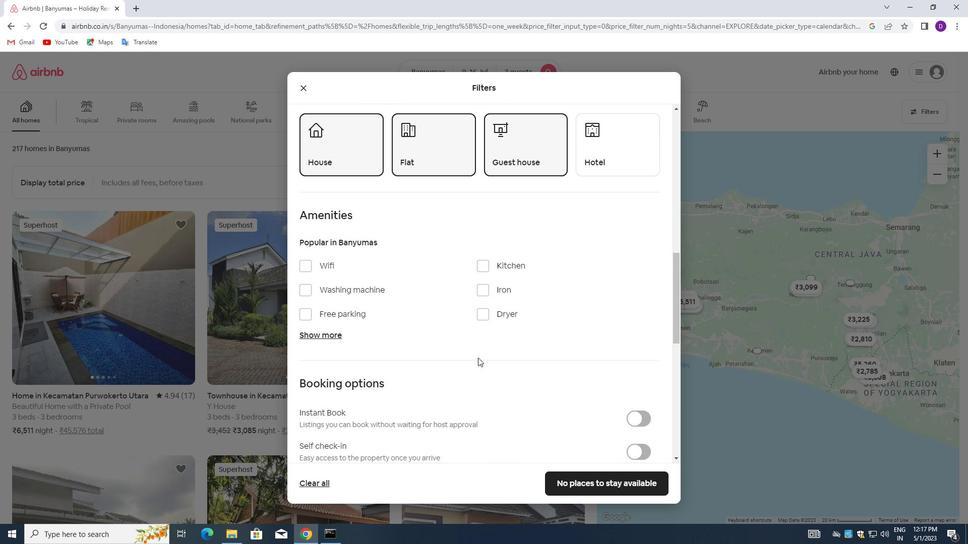 
Action: Mouse scrolled (478, 353) with delta (0, 0)
Screenshot: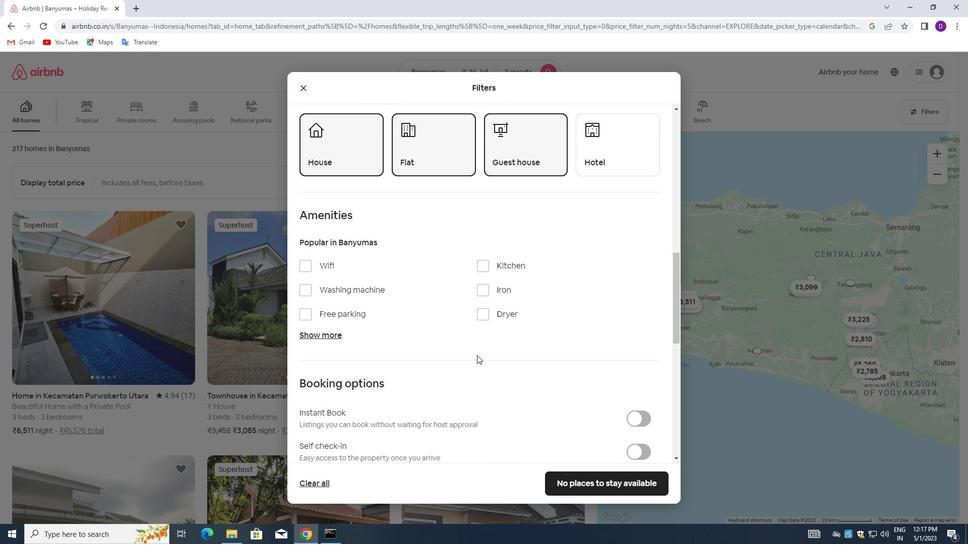 
Action: Mouse moved to (639, 350)
Screenshot: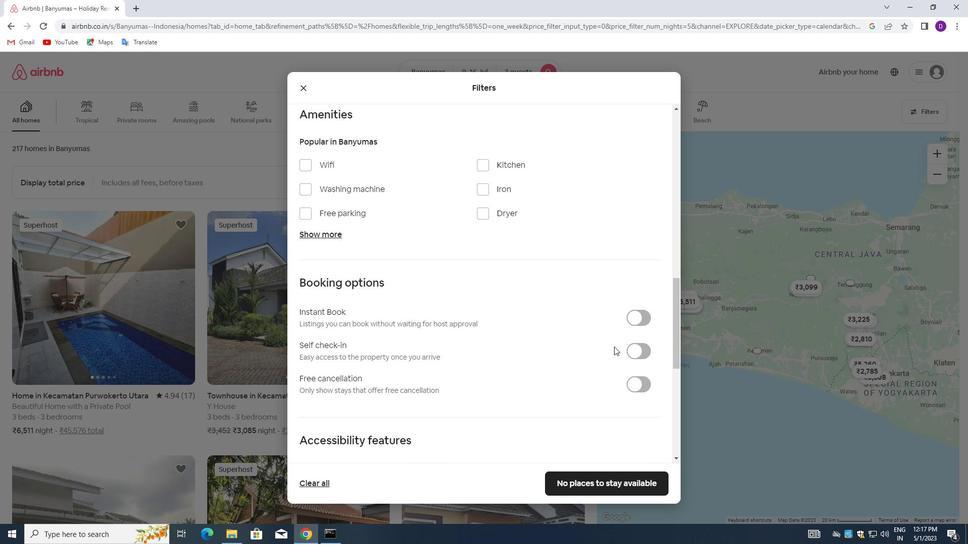 
Action: Mouse pressed left at (639, 350)
Screenshot: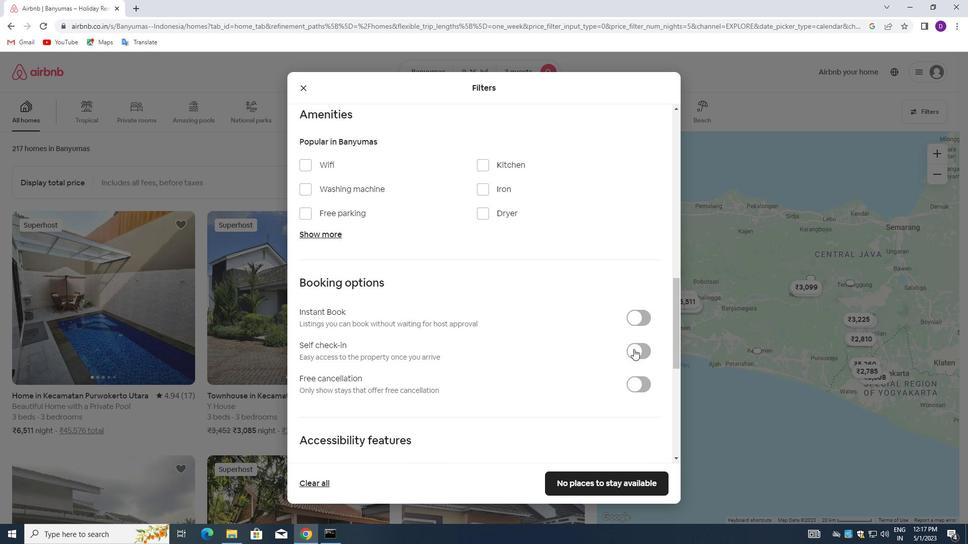 
Action: Mouse moved to (382, 323)
Screenshot: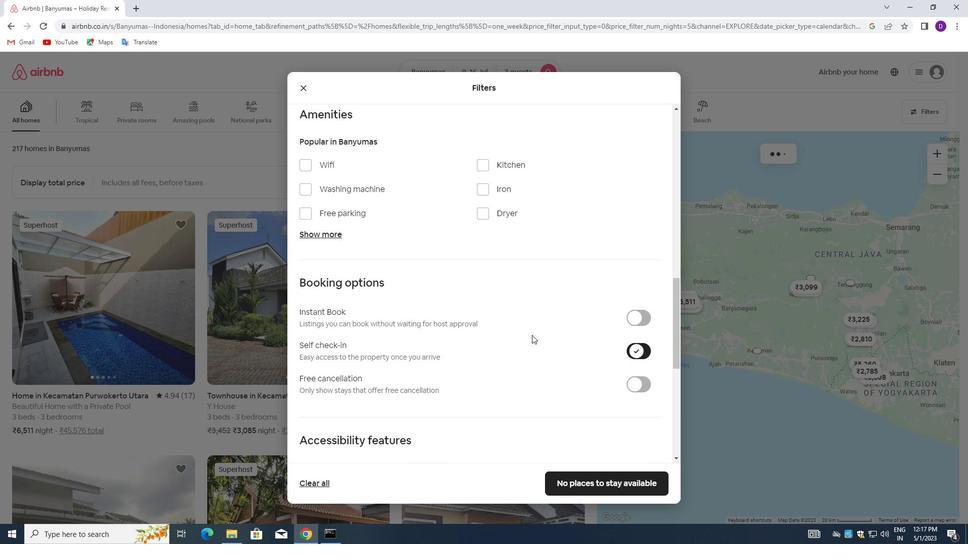 
Action: Mouse scrolled (382, 322) with delta (0, 0)
Screenshot: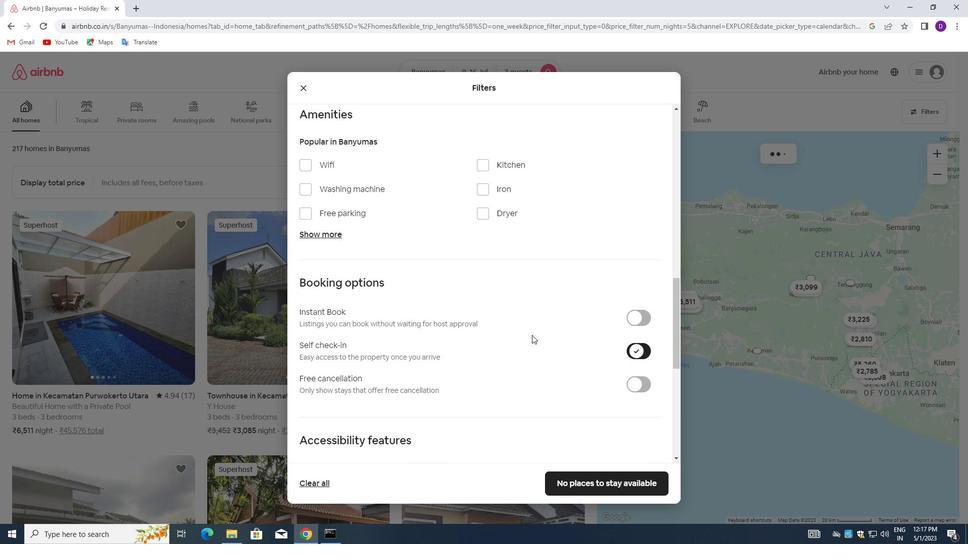 
Action: Mouse moved to (380, 325)
Screenshot: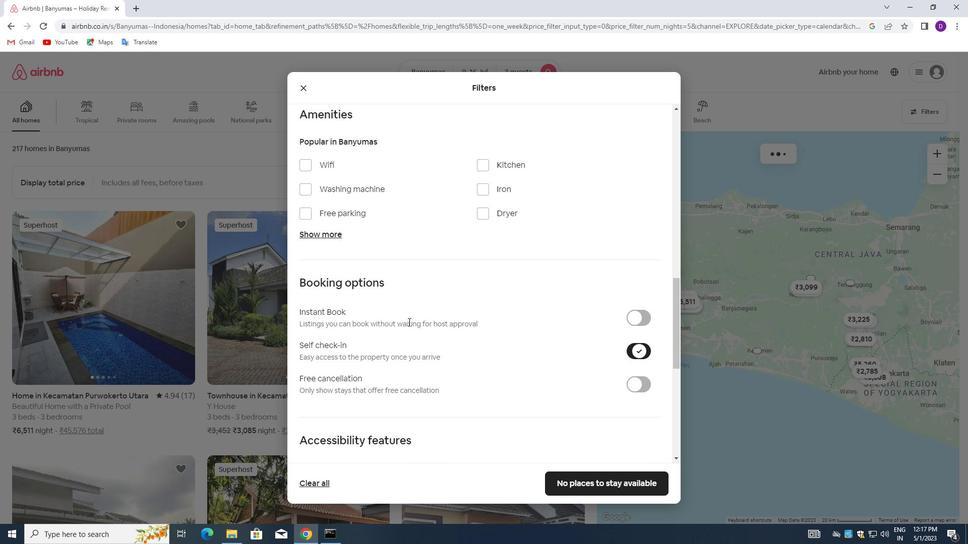 
Action: Mouse scrolled (380, 324) with delta (0, 0)
Screenshot: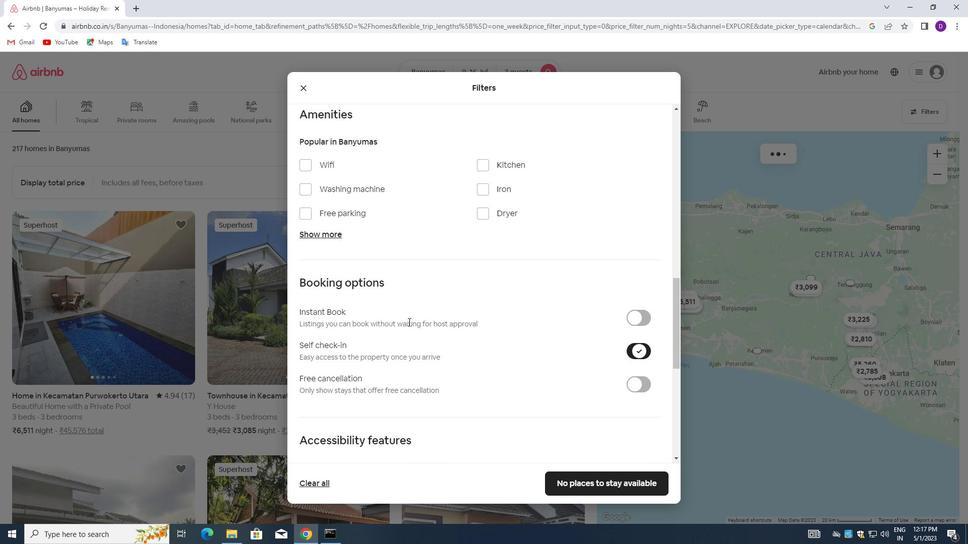
Action: Mouse moved to (379, 326)
Screenshot: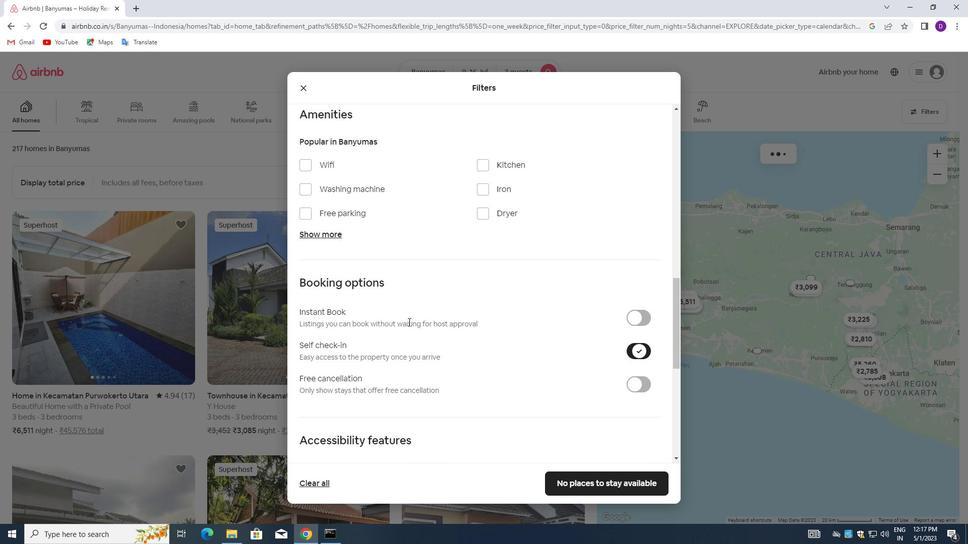 
Action: Mouse scrolled (379, 325) with delta (0, 0)
Screenshot: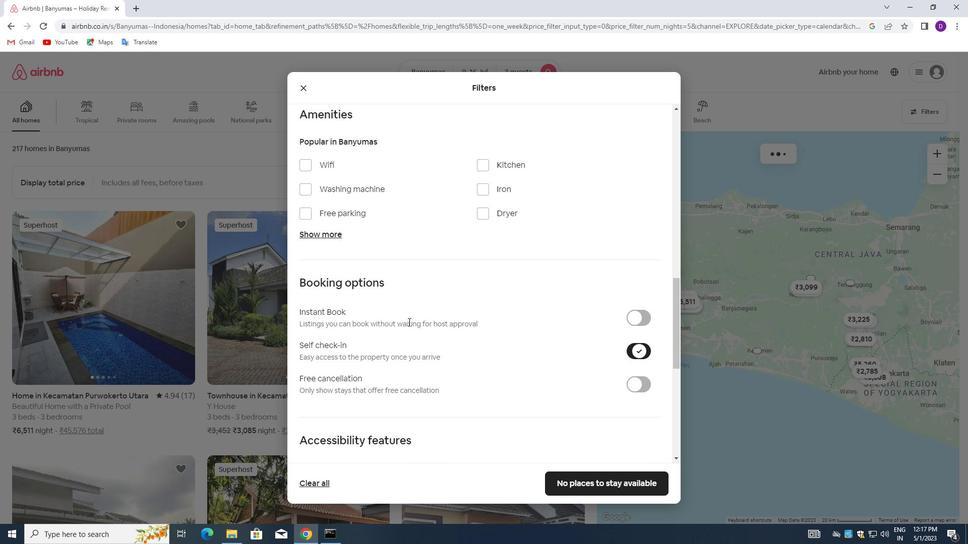 
Action: Mouse moved to (378, 326)
Screenshot: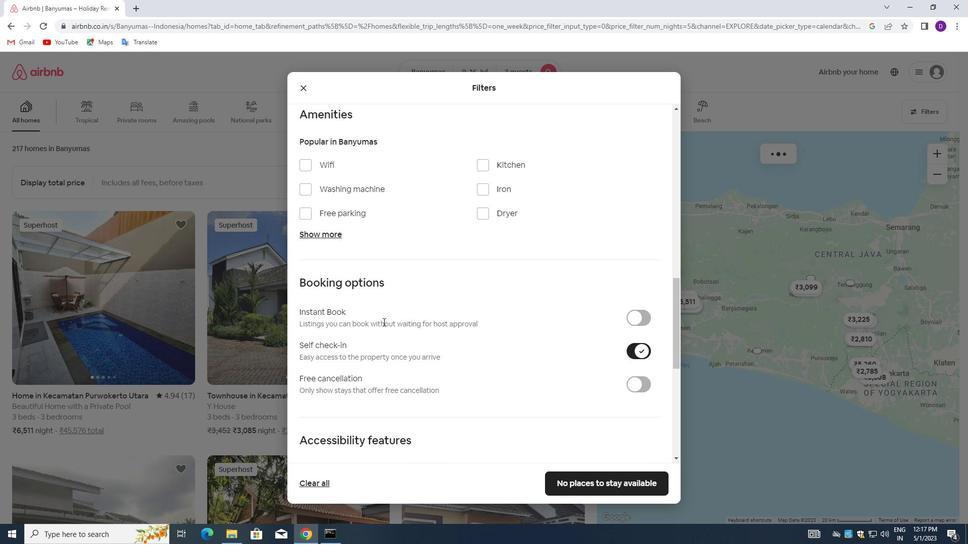 
Action: Mouse scrolled (378, 325) with delta (0, 0)
Screenshot: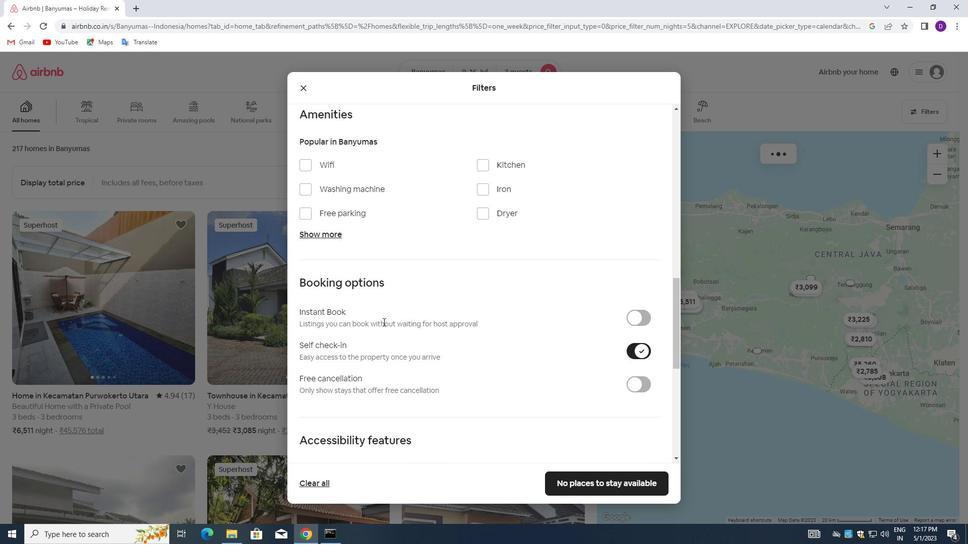 
Action: Mouse moved to (378, 326)
Screenshot: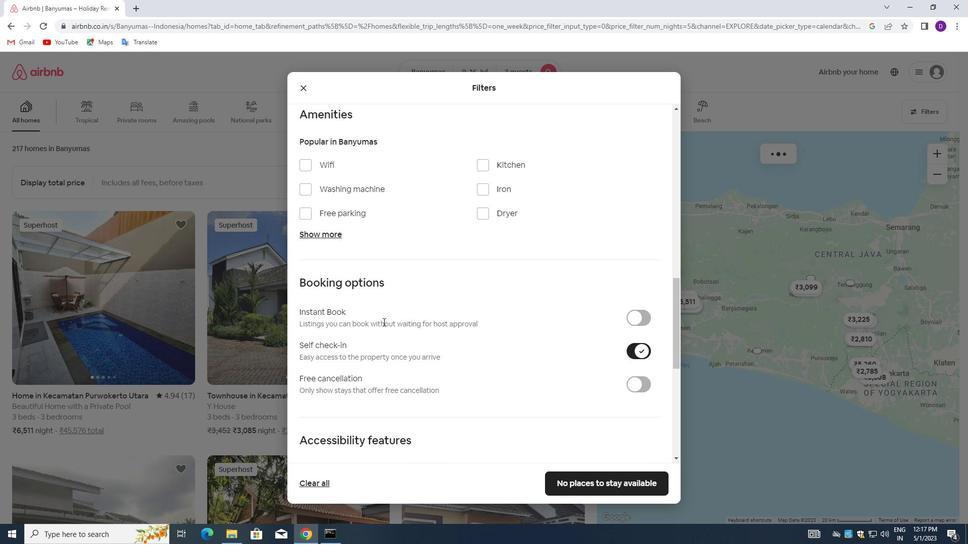 
Action: Mouse scrolled (378, 325) with delta (0, 0)
Screenshot: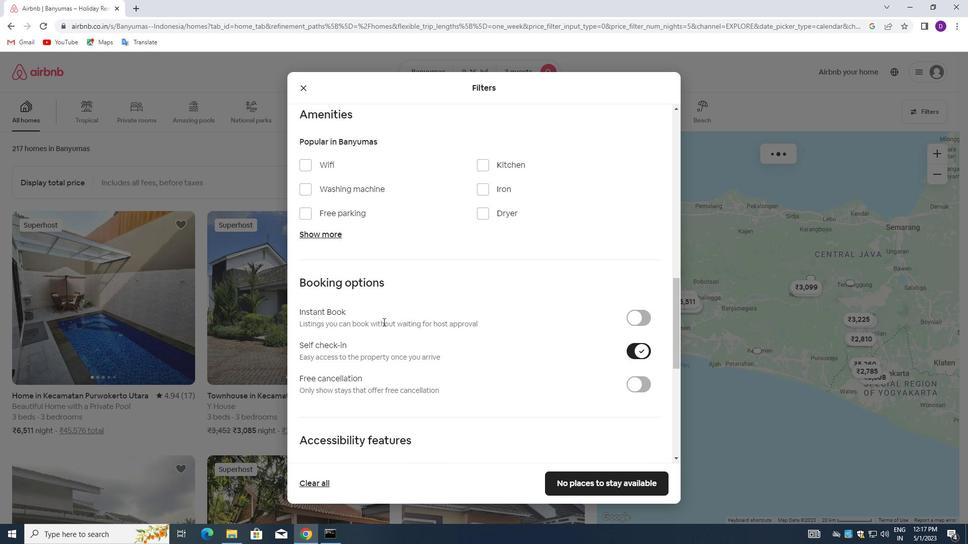 
Action: Mouse moved to (378, 335)
Screenshot: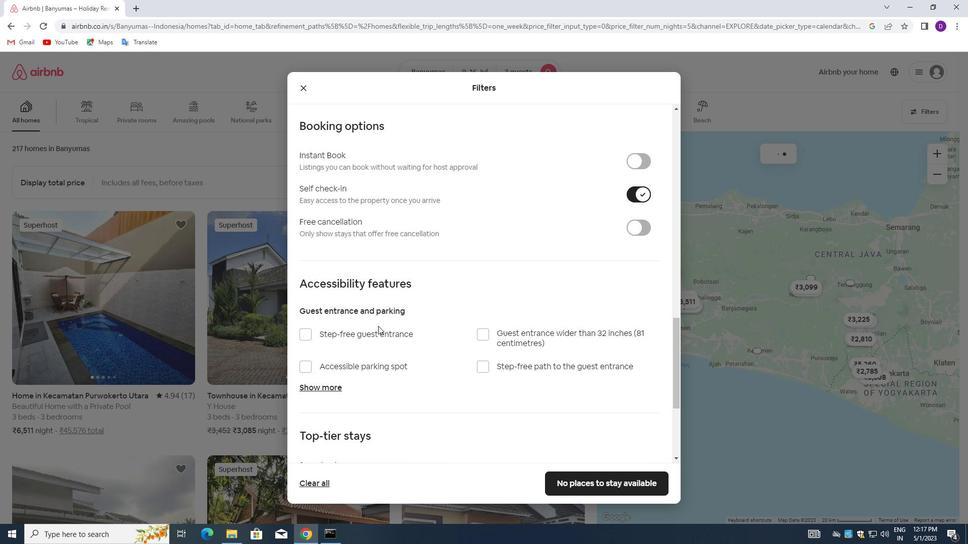 
Action: Mouse scrolled (378, 334) with delta (0, 0)
Screenshot: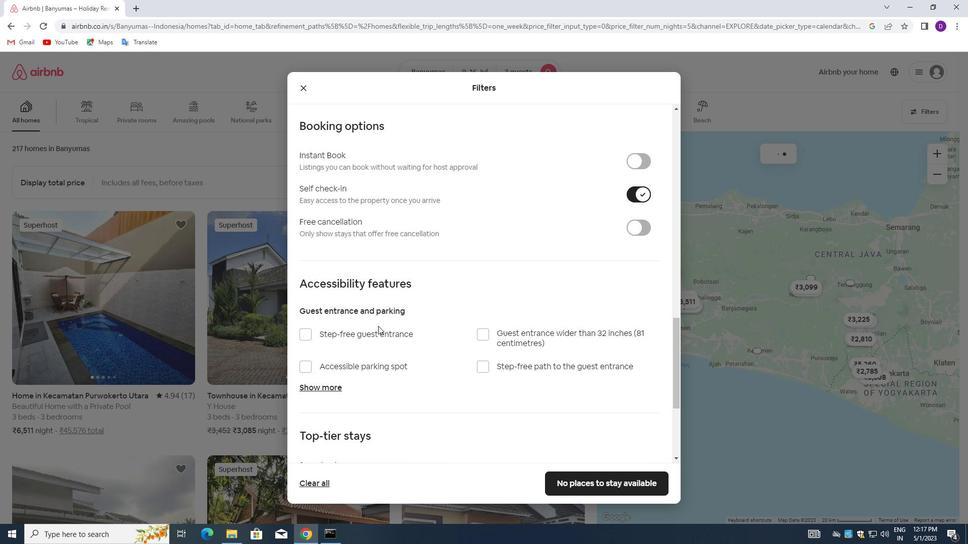 
Action: Mouse moved to (376, 342)
Screenshot: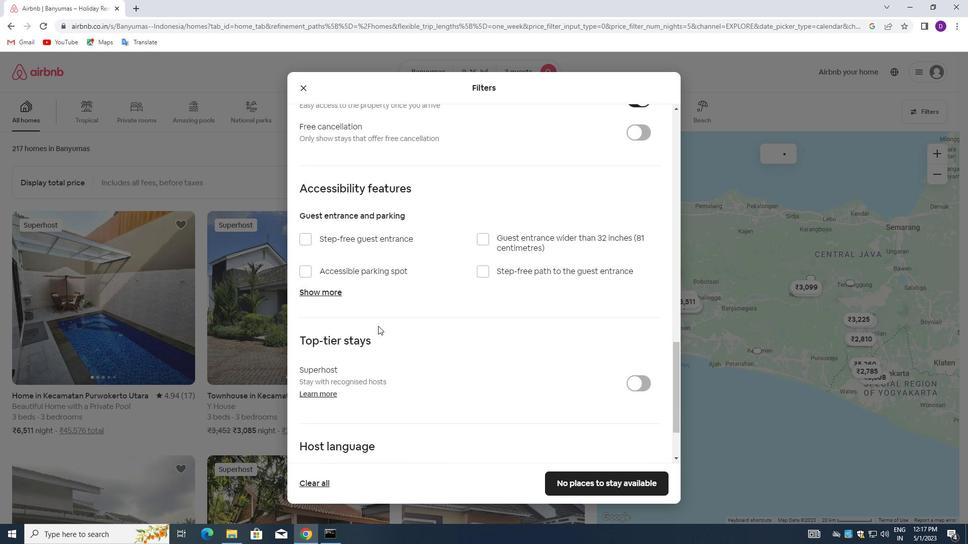 
Action: Mouse scrolled (376, 341) with delta (0, 0)
Screenshot: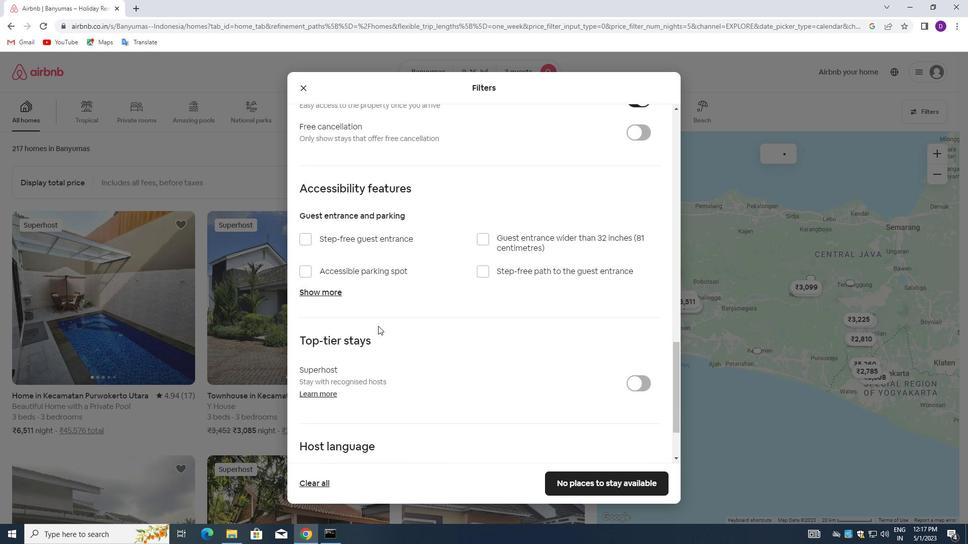 
Action: Mouse moved to (375, 344)
Screenshot: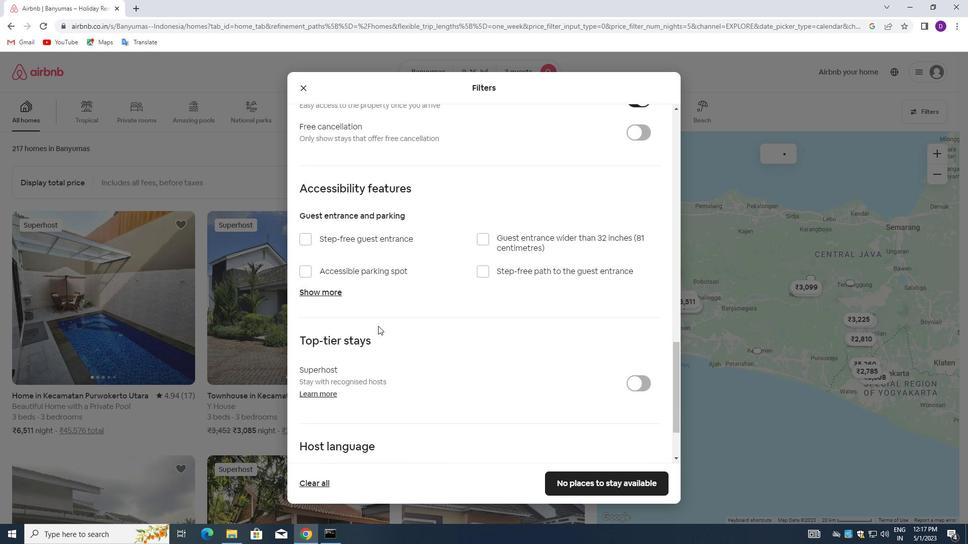 
Action: Mouse scrolled (375, 344) with delta (0, 0)
Screenshot: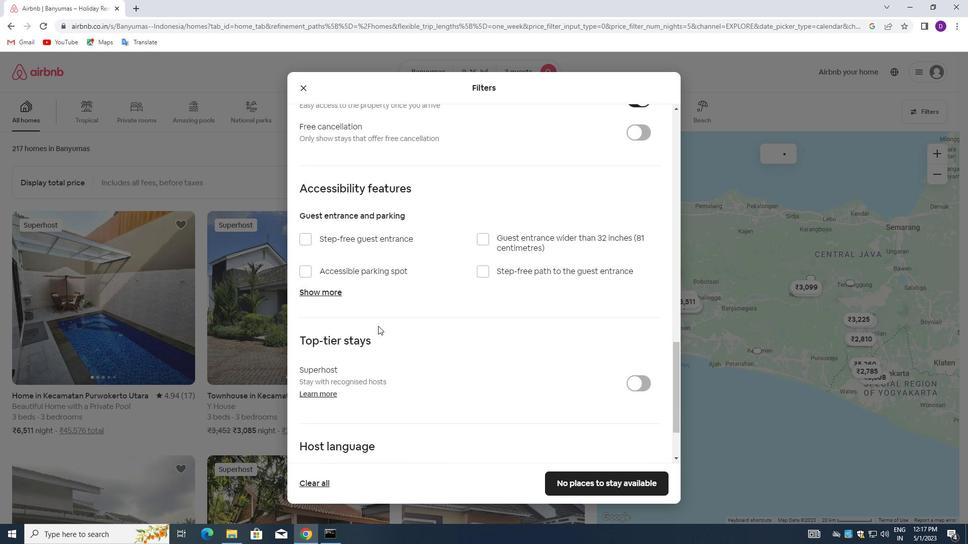 
Action: Mouse moved to (374, 347)
Screenshot: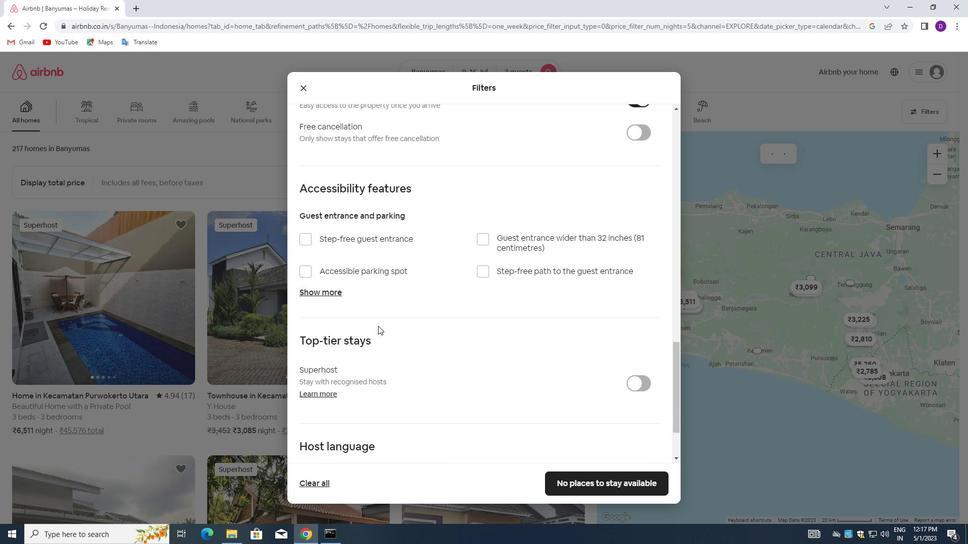 
Action: Mouse scrolled (374, 347) with delta (0, 0)
Screenshot: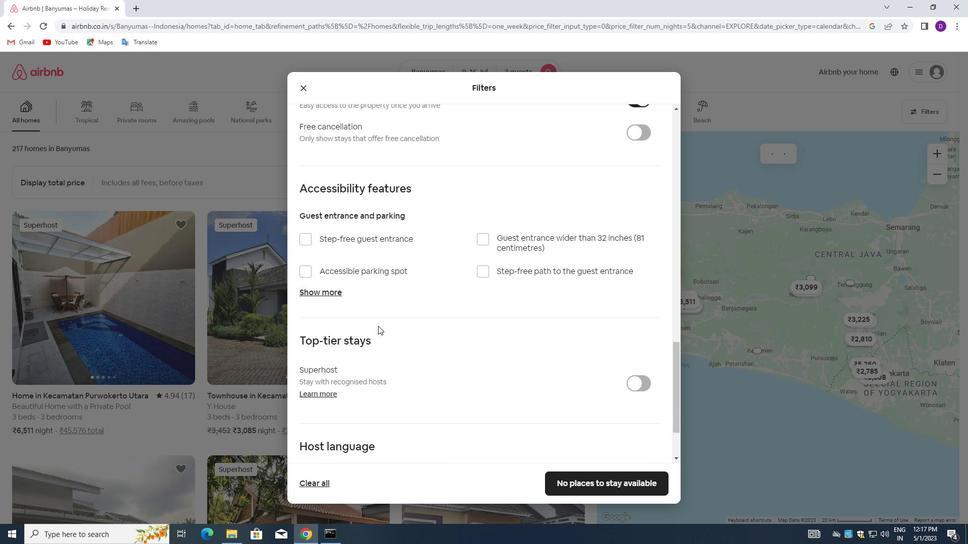 
Action: Mouse moved to (371, 350)
Screenshot: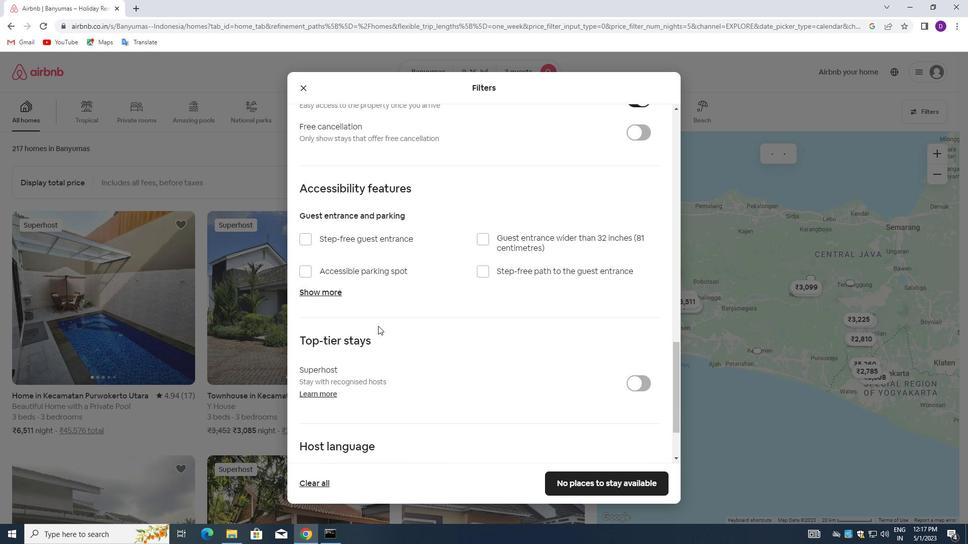 
Action: Mouse scrolled (371, 350) with delta (0, 0)
Screenshot: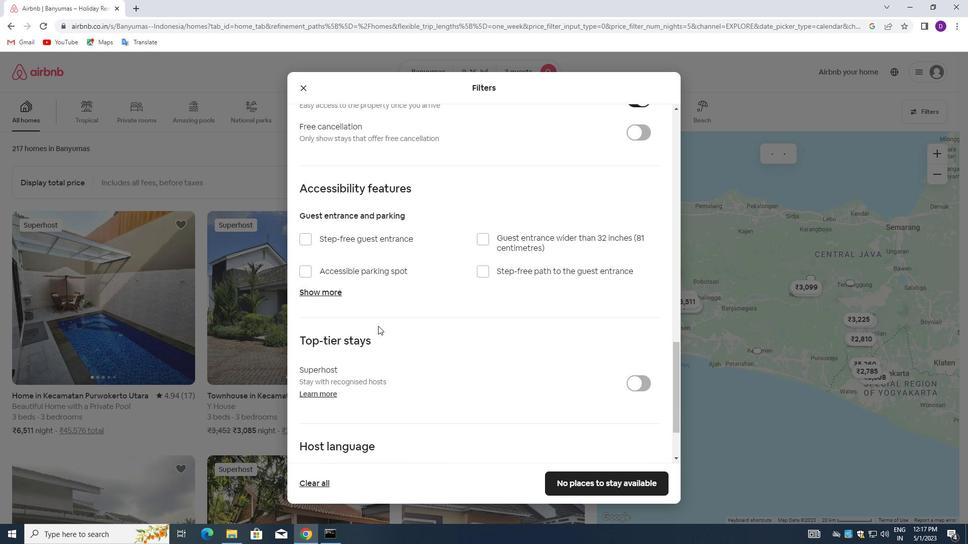 
Action: Mouse moved to (310, 391)
Screenshot: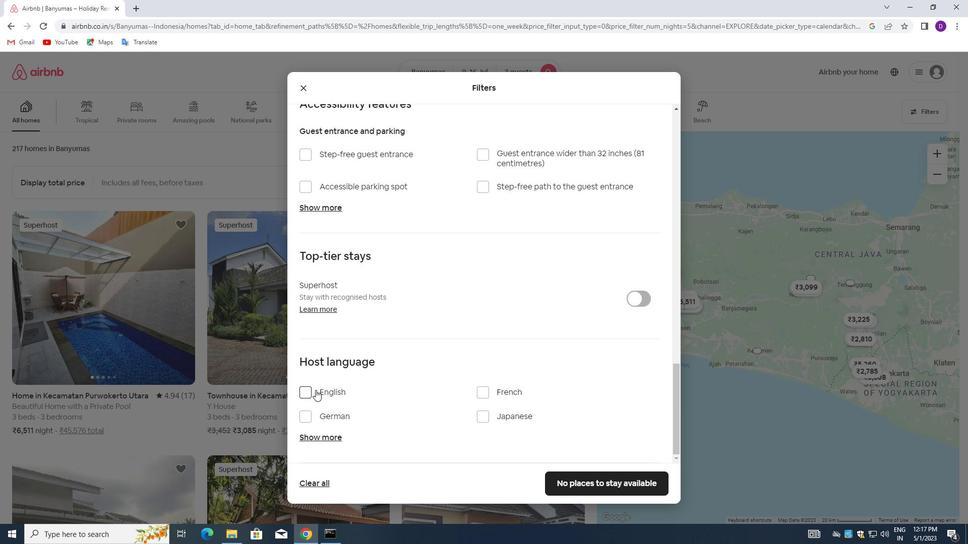 
Action: Mouse pressed left at (310, 391)
Screenshot: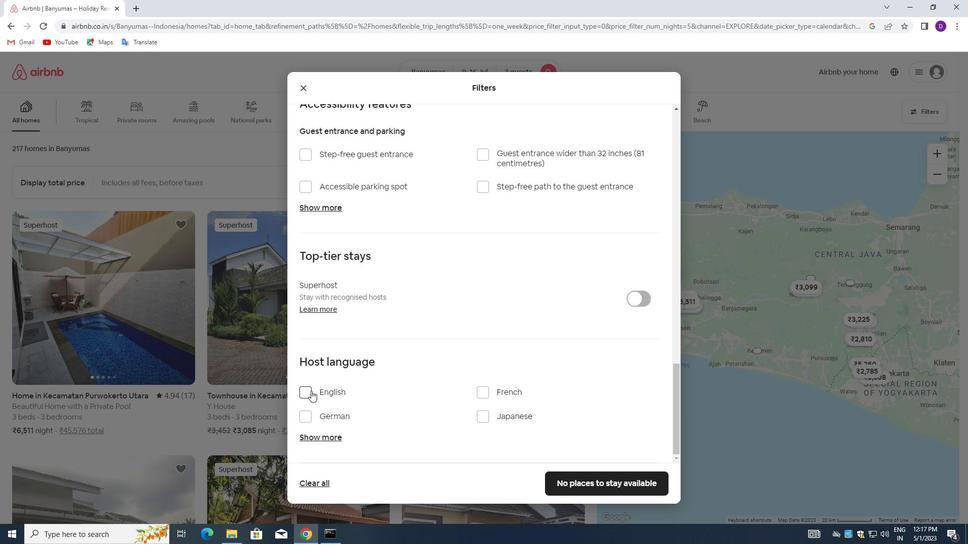 
Action: Mouse moved to (589, 477)
Screenshot: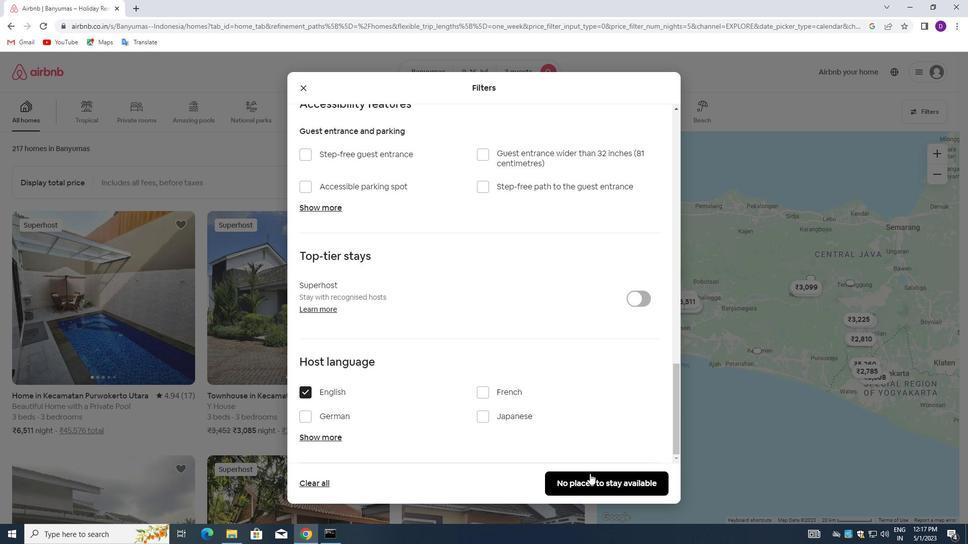 
Action: Mouse pressed left at (589, 477)
Screenshot: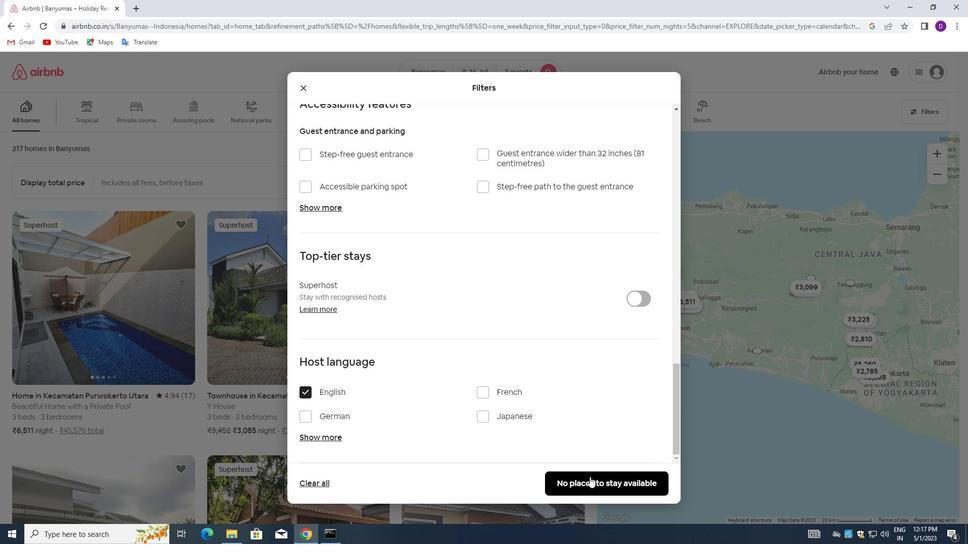 
Action: Mouse moved to (515, 329)
Screenshot: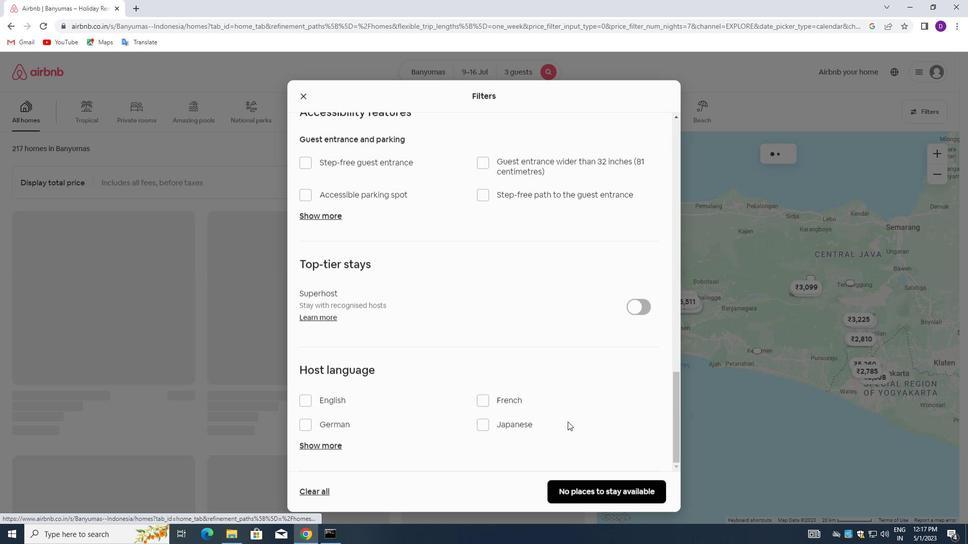
